 Task: Look for space in Mérida, Mexico from 10th July, 2023 to 15th July, 2023 for 7 adults in price range Rs.10000 to Rs.15000. Place can be entire place or shared room with 4 bedrooms having 7 beds and 4 bathrooms. Property type can be house, flat, guest house. Amenities needed are: wifi, TV, free parkinig on premises, gym, breakfast. Booking option can be shelf check-in. Required host language is English.
Action: Key pressed <Key.shift><Key.shift><Key.shift><Key.shift><Key.shift><Key.shift><Key.shift><Key.shift><Key.shift><Key.shift><Key.shift><Key.shift><Key.shift><Key.shift><Key.shift><Key.shift><Key.shift><Key.shift><Key.shift><Key.shift><Key.shift><Key.shift><Key.shift><Key.shift><Key.shift><Key.shift><Key.shift><Key.shift><Key.shift><Key.shift><Key.shift><Key.shift><Key.shift><Key.shift><Key.shift><Key.shift><Key.shift><Key.shift><Key.shift><Key.shift><Key.shift><Key.shift><Key.shift><Key.shift><Key.shift><Key.shift><Key.shift>M
Screenshot: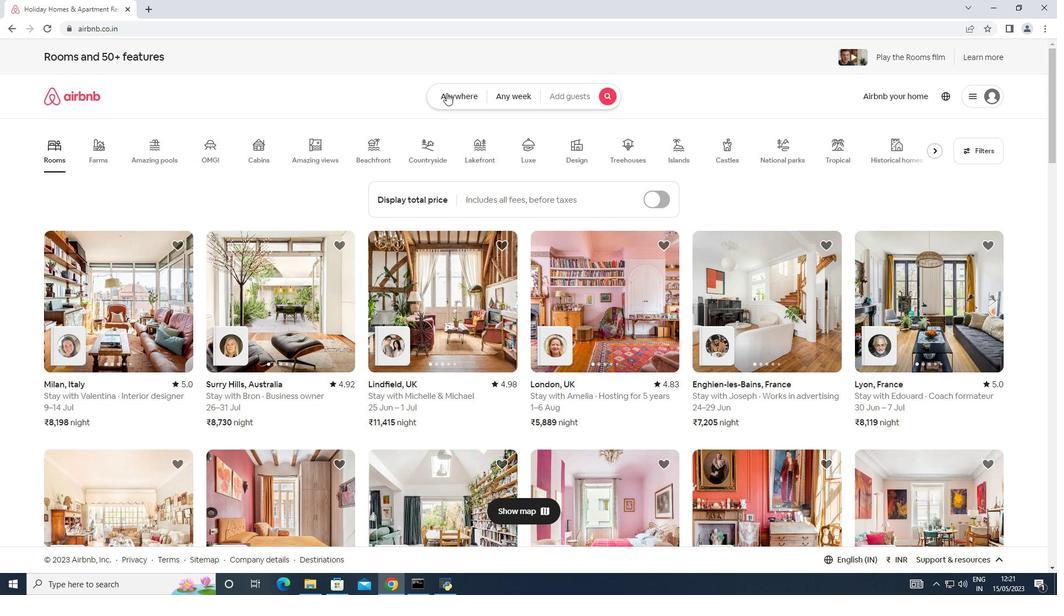 
Action: Mouse moved to (446, 93)
Screenshot: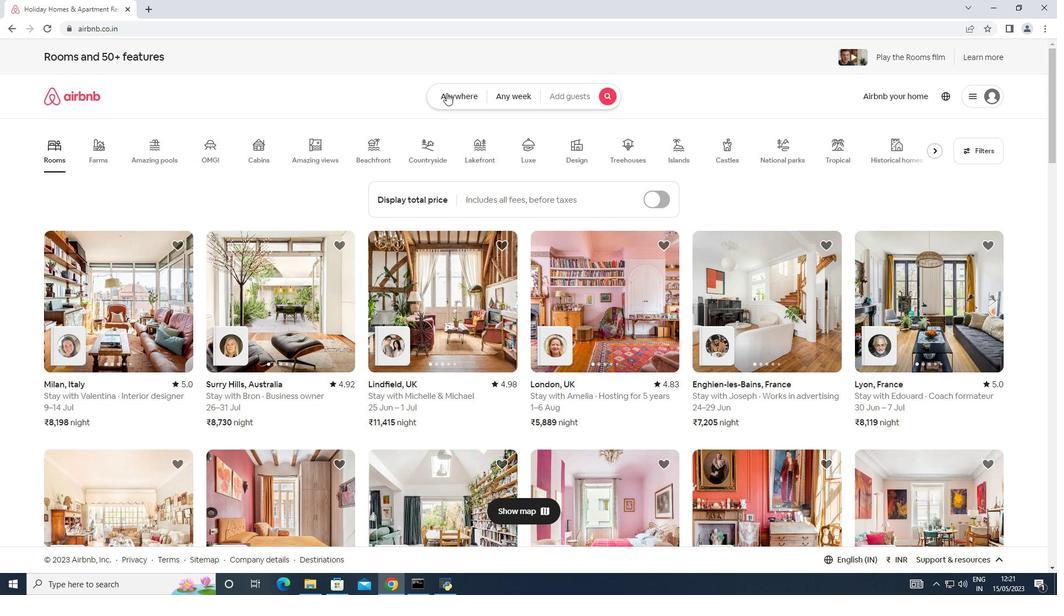
Action: Mouse pressed left at (446, 93)
Screenshot: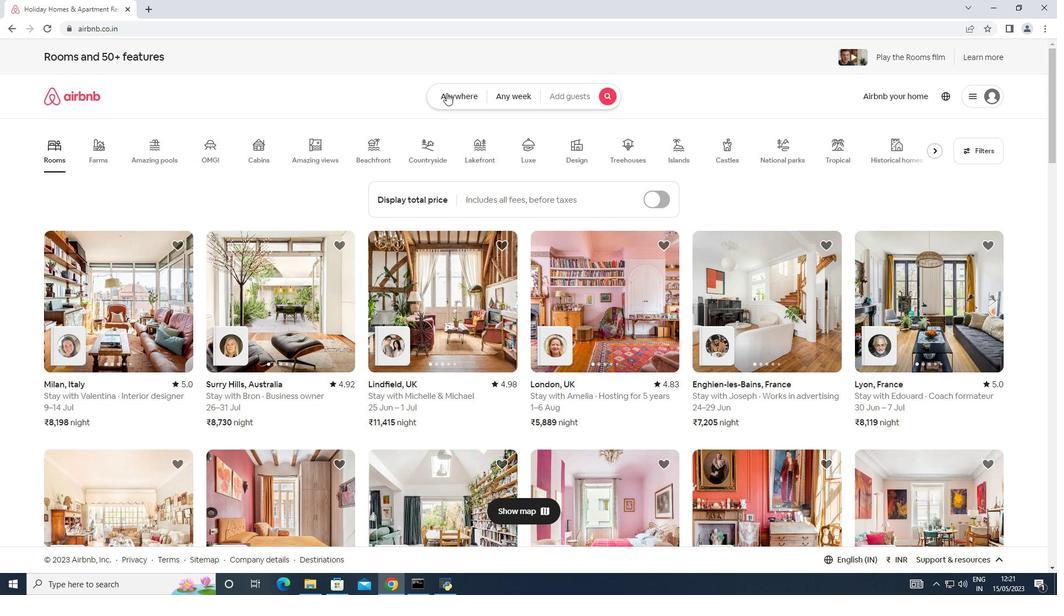 
Action: Mouse moved to (389, 130)
Screenshot: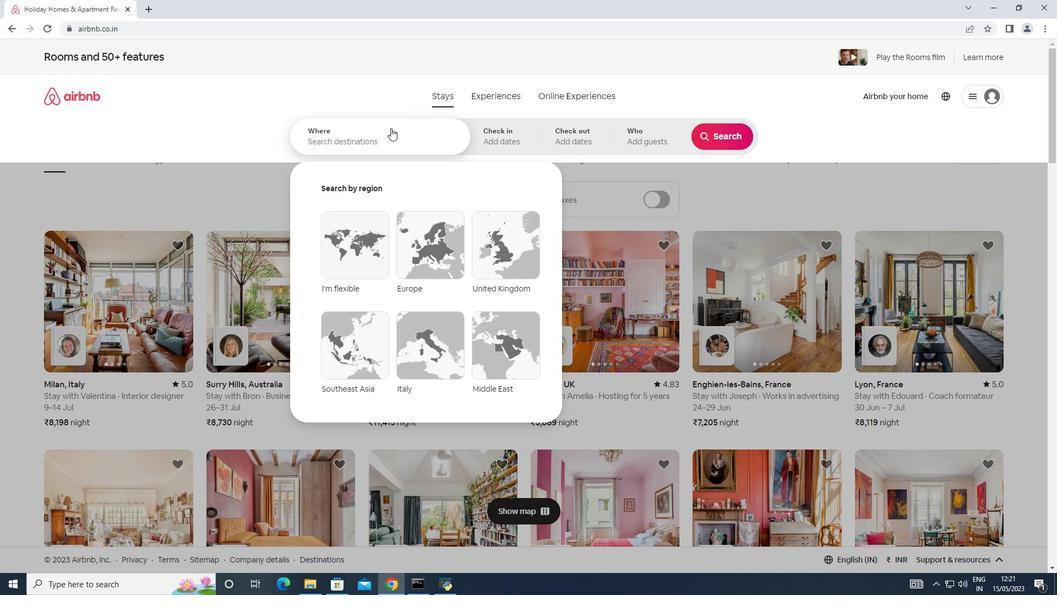 
Action: Mouse pressed left at (389, 130)
Screenshot: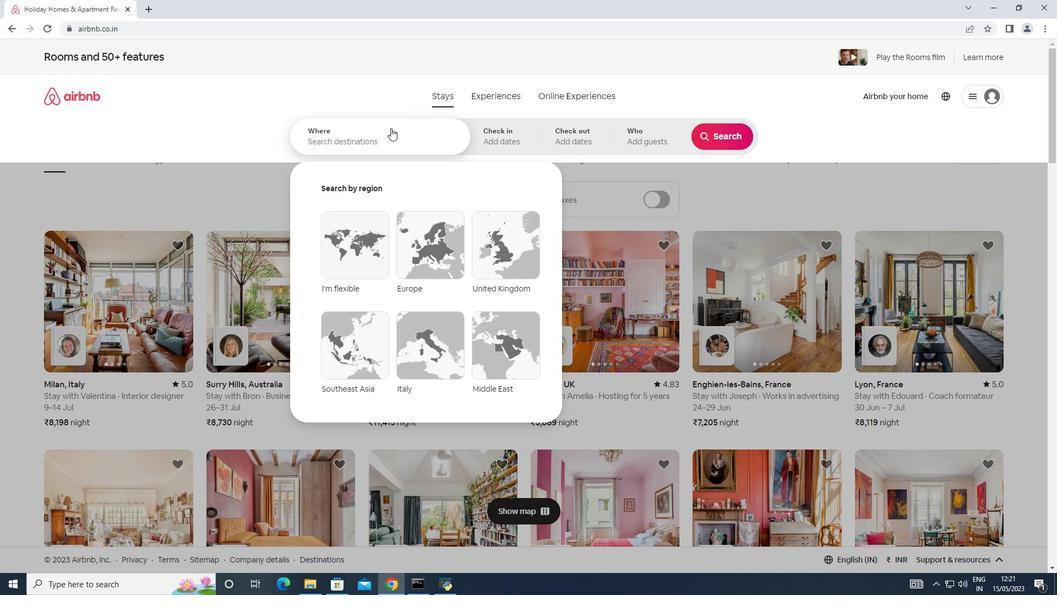 
Action: Key pressed <Key.shift_r>Merida,<Key.shift_r><Key.shift_r><Key.shift_r><Key.shift_r><Key.shift_r><Key.shift_r><Key.shift_r><Key.shift_r><Key.shift_r><Key.shift_r><Key.shift_r><Key.shift_r>Mexico
Screenshot: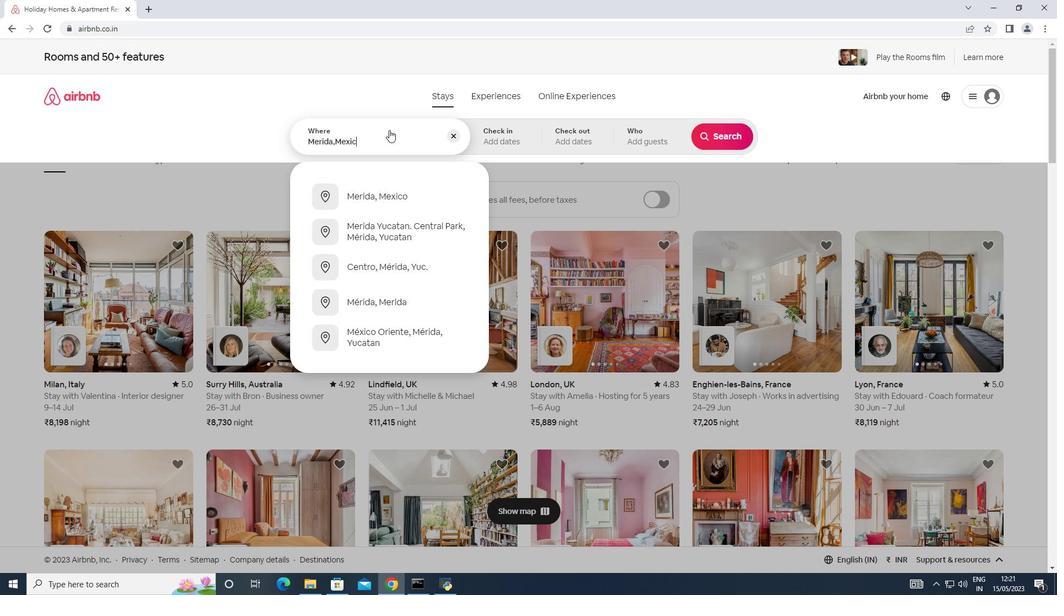 
Action: Mouse moved to (496, 140)
Screenshot: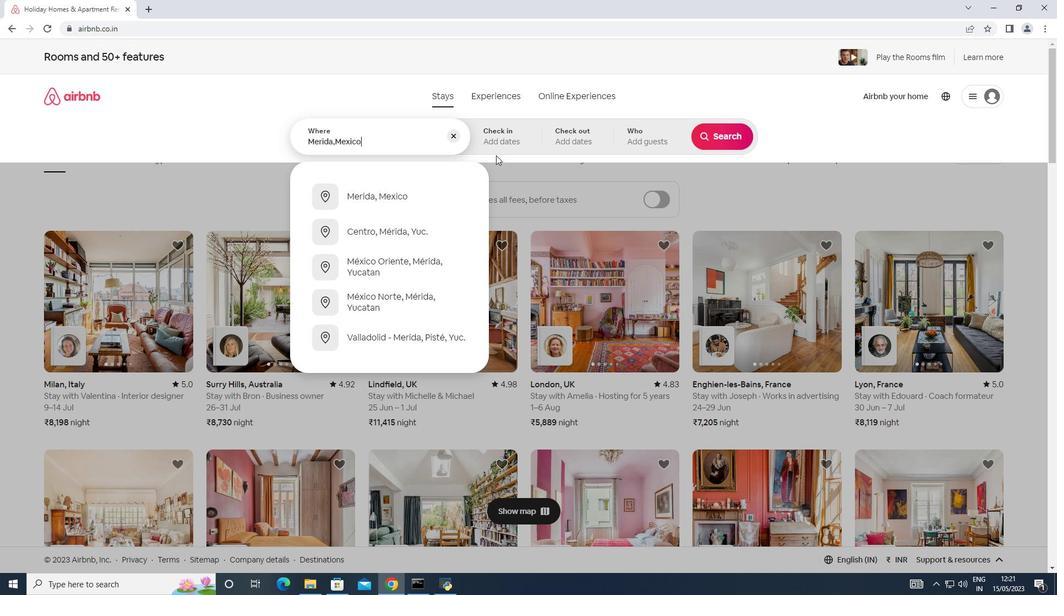 
Action: Mouse pressed left at (496, 140)
Screenshot: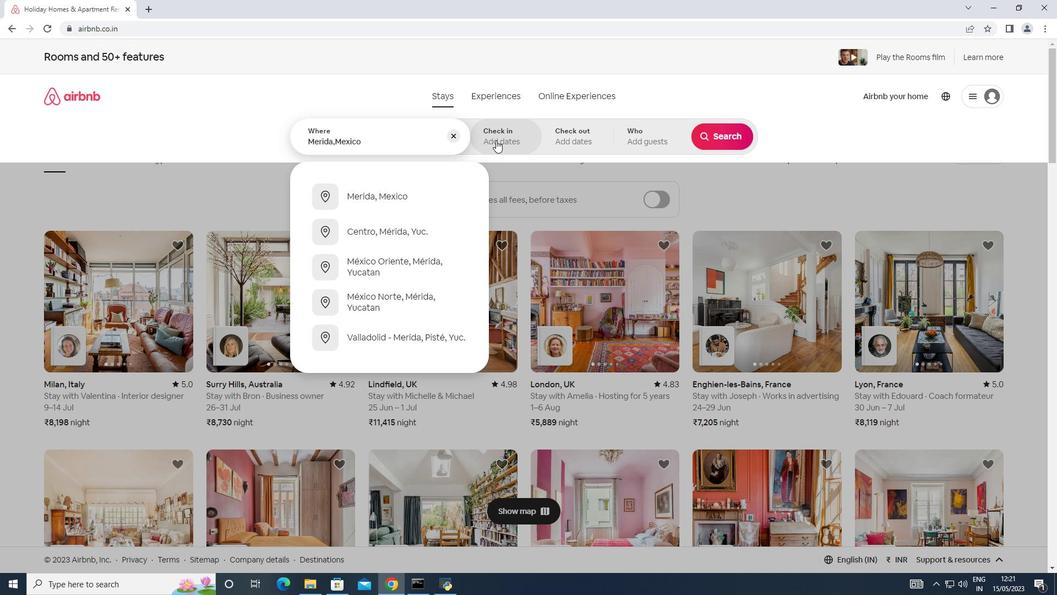 
Action: Mouse moved to (716, 229)
Screenshot: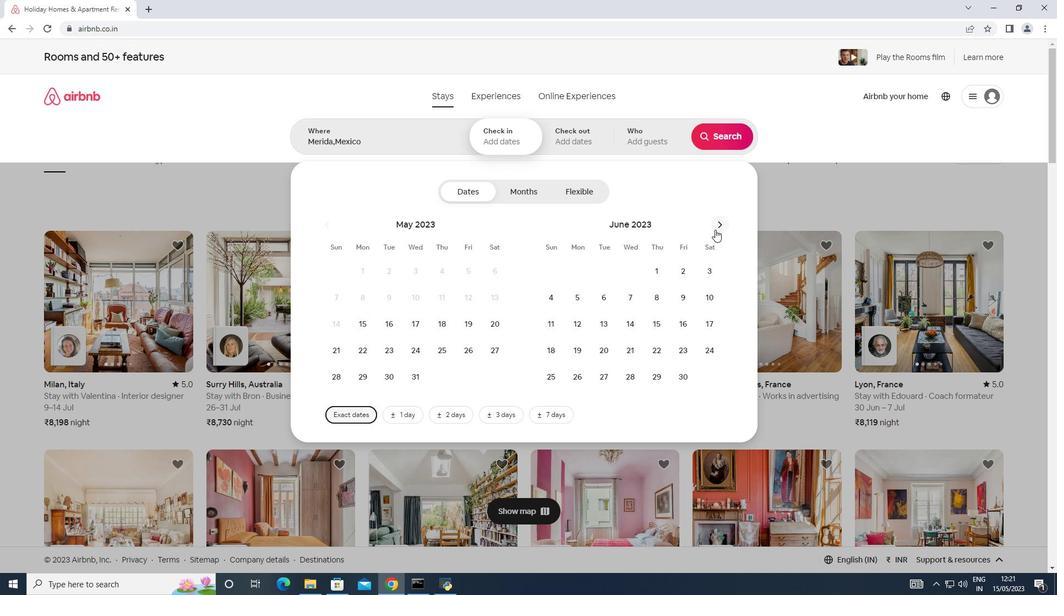 
Action: Mouse pressed left at (716, 229)
Screenshot: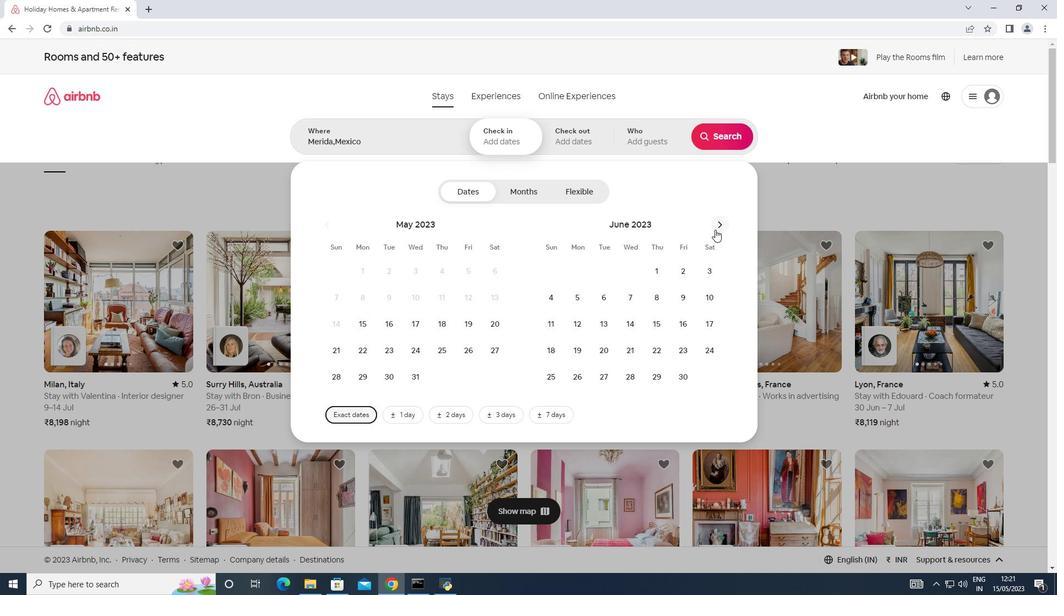 
Action: Mouse moved to (577, 318)
Screenshot: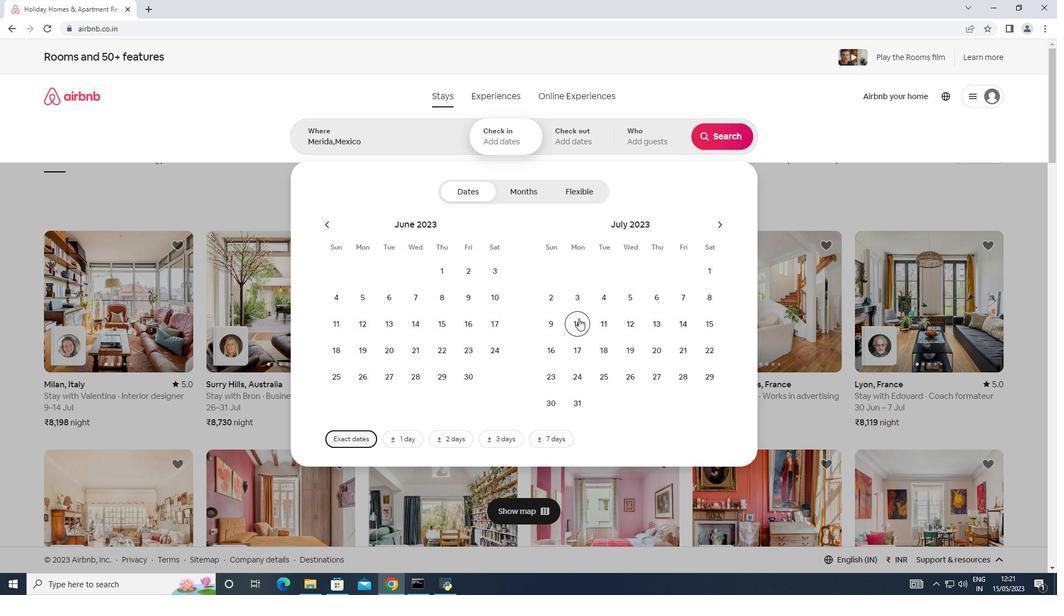 
Action: Mouse pressed left at (577, 318)
Screenshot: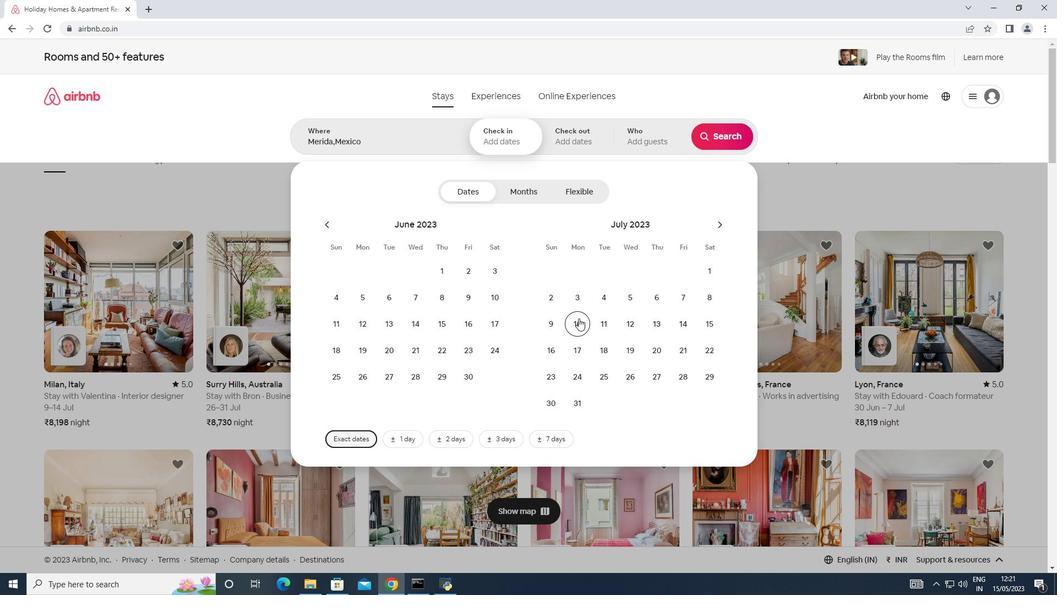 
Action: Mouse moved to (716, 318)
Screenshot: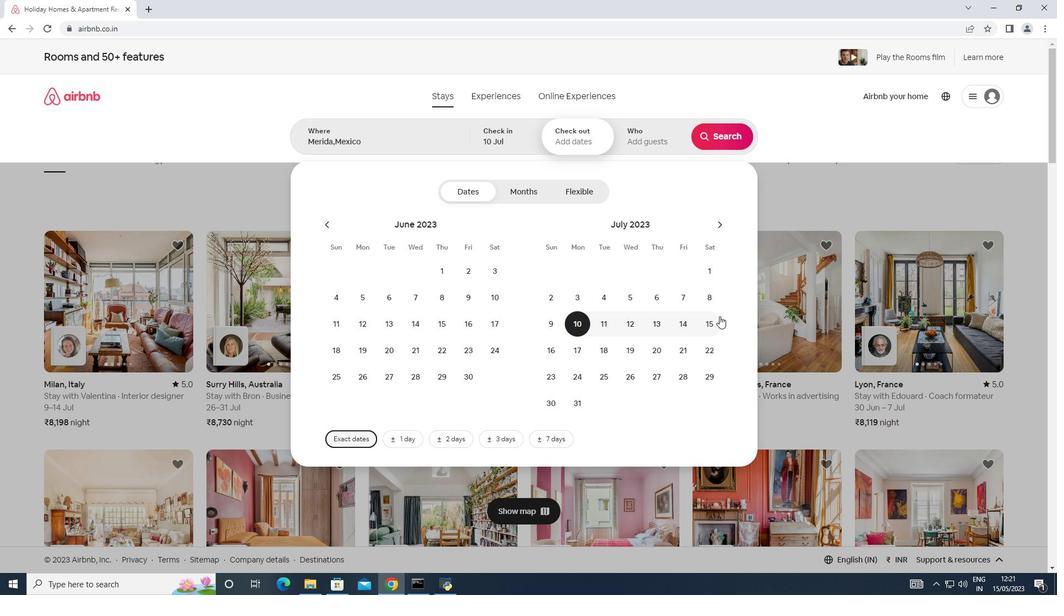 
Action: Mouse pressed left at (716, 318)
Screenshot: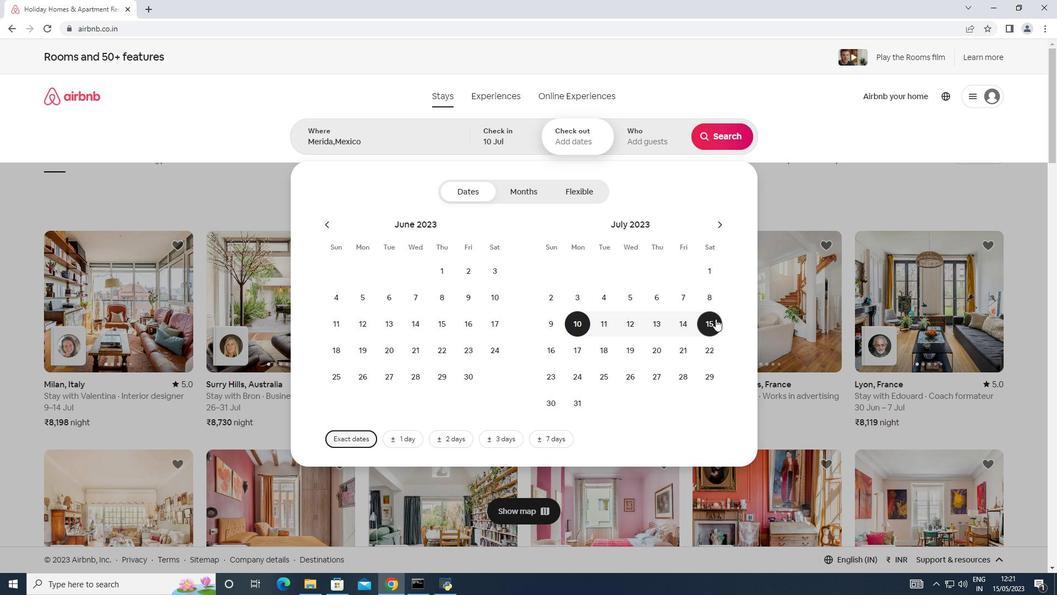 
Action: Mouse moved to (651, 133)
Screenshot: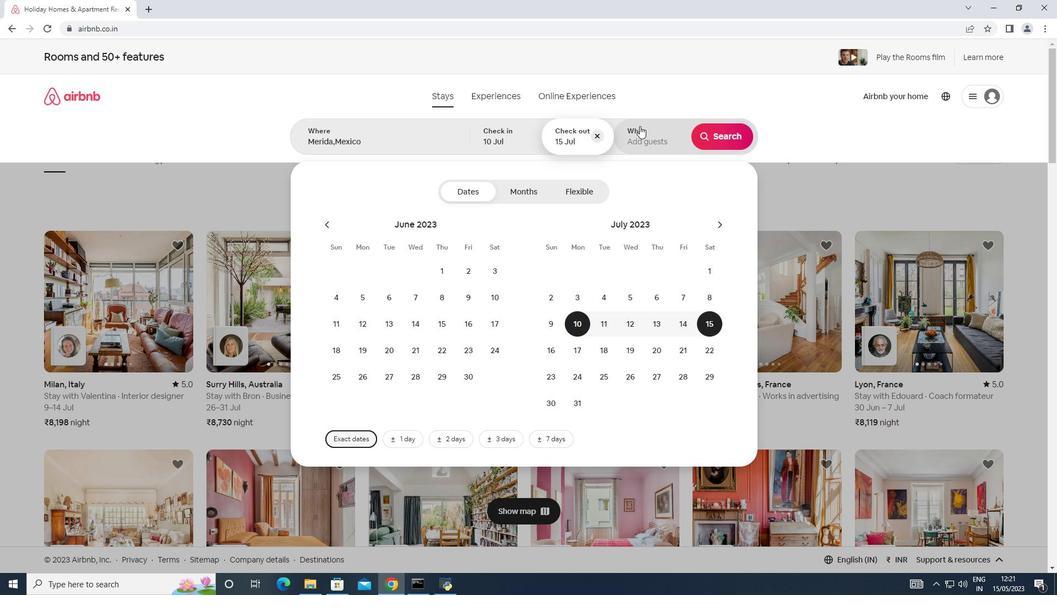 
Action: Mouse pressed left at (651, 133)
Screenshot: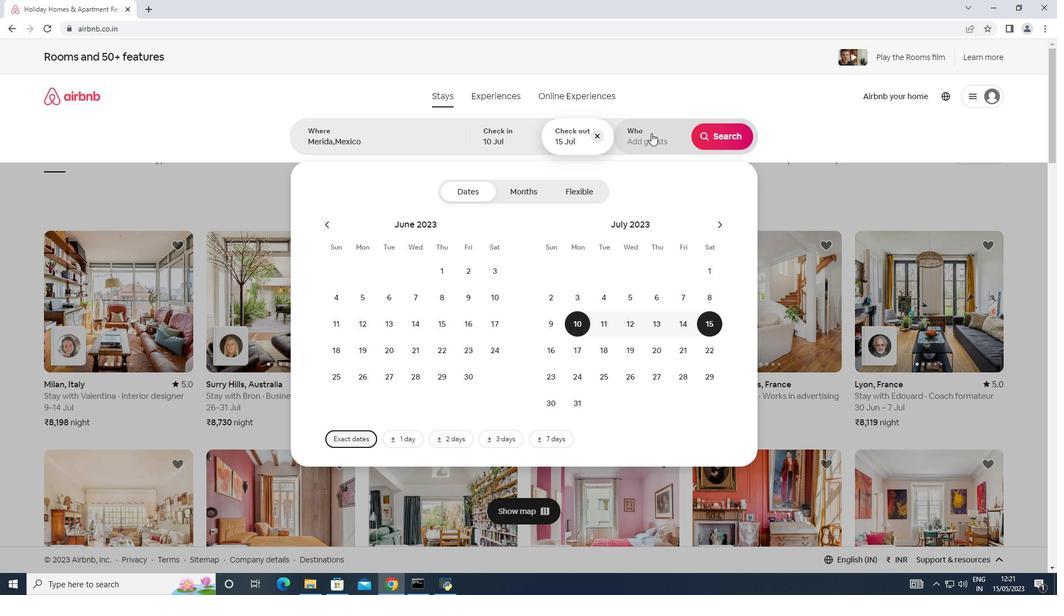 
Action: Mouse moved to (726, 188)
Screenshot: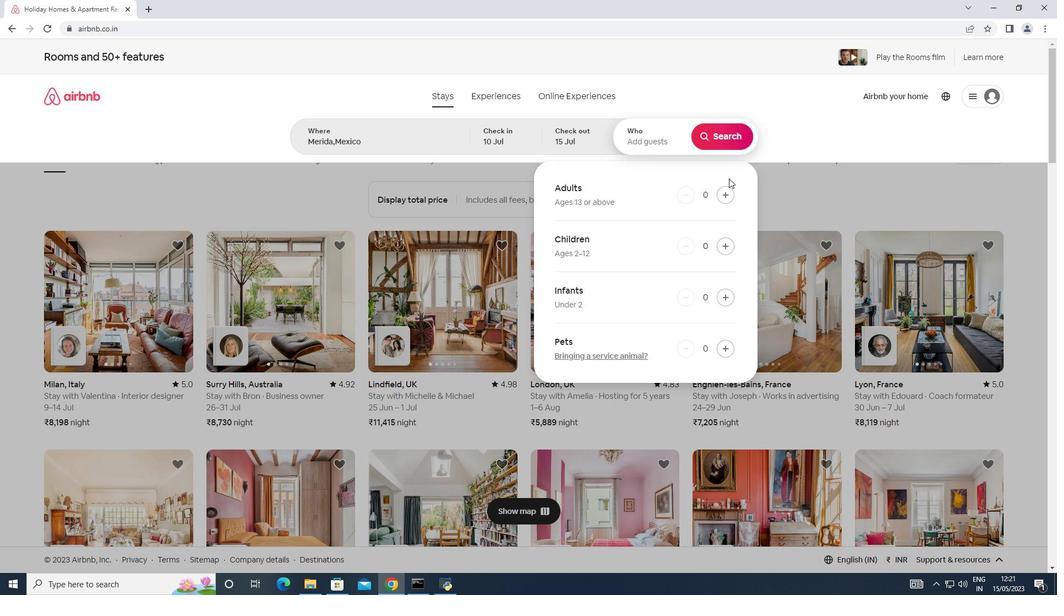 
Action: Mouse pressed left at (726, 188)
Screenshot: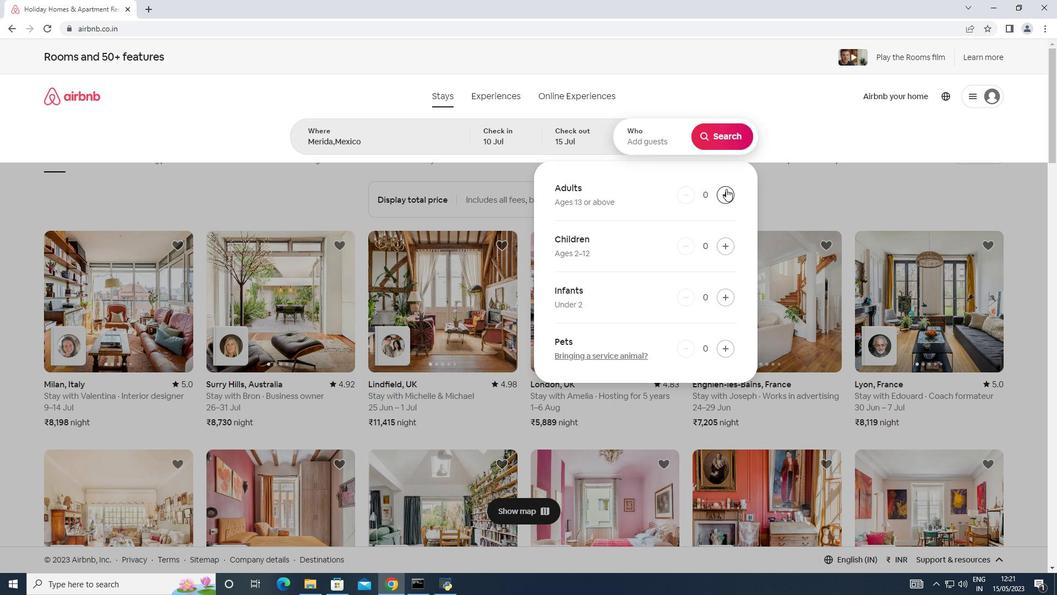 
Action: Mouse pressed left at (726, 188)
Screenshot: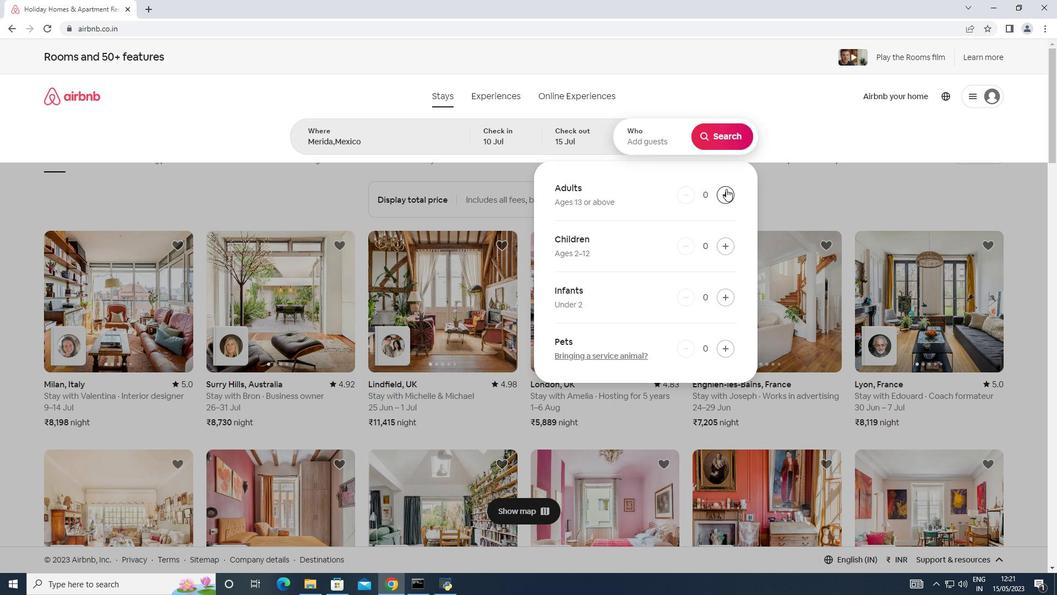 
Action: Mouse pressed left at (726, 188)
Screenshot: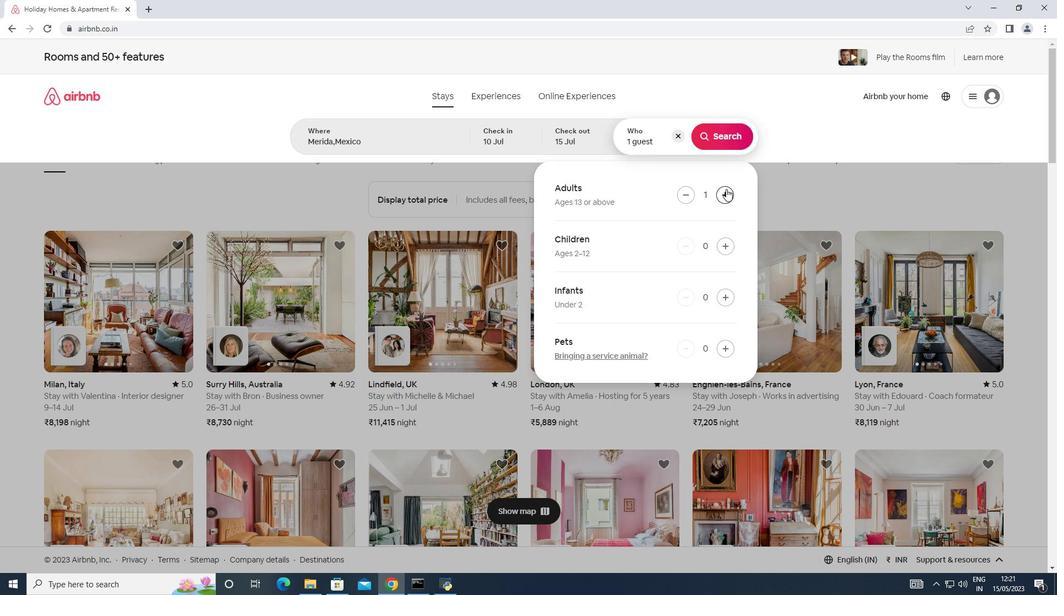 
Action: Mouse pressed left at (726, 188)
Screenshot: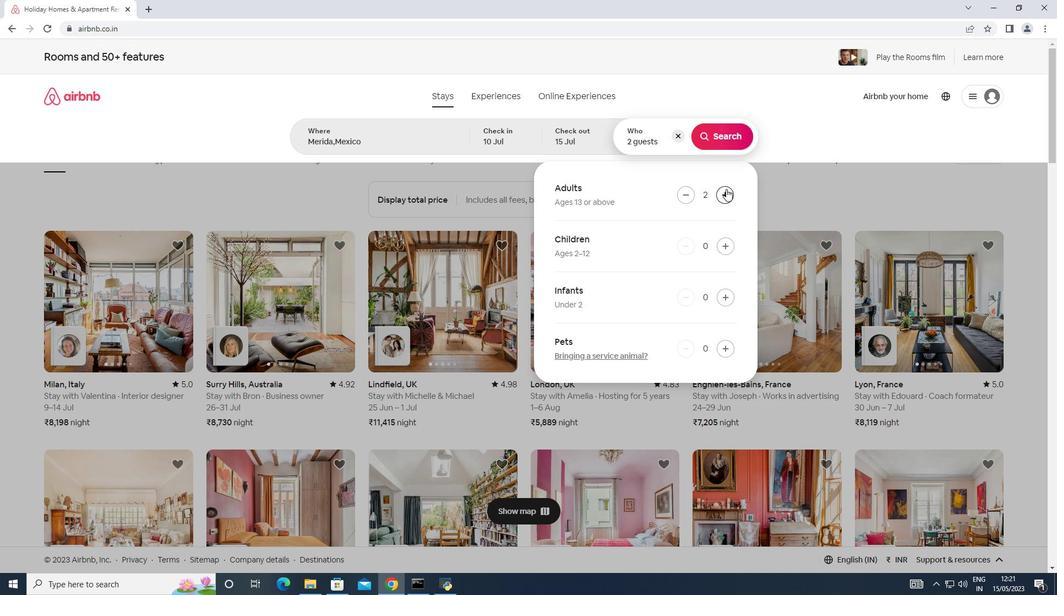 
Action: Mouse pressed left at (726, 188)
Screenshot: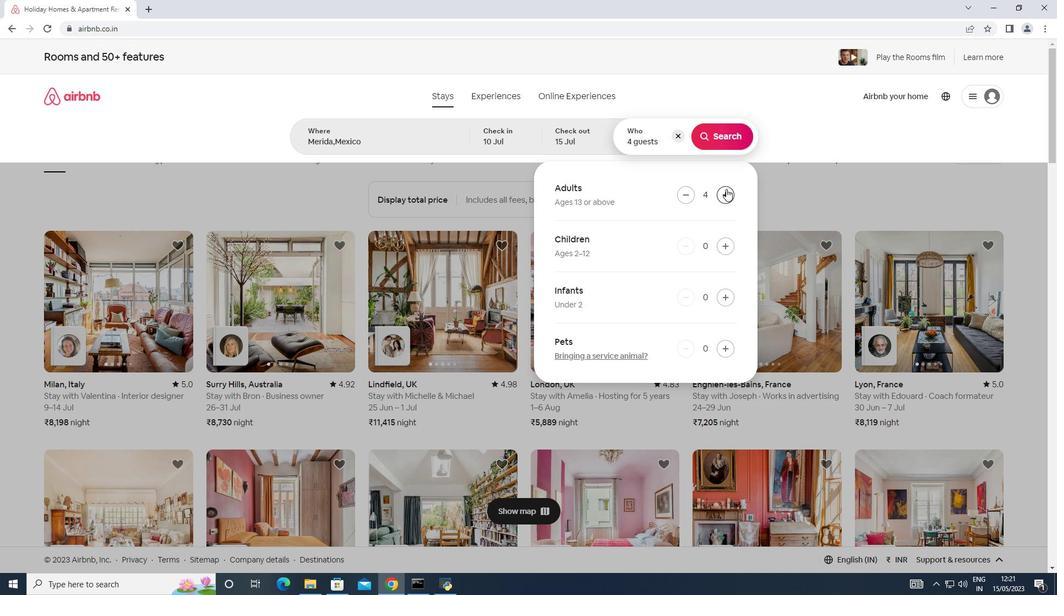 
Action: Mouse moved to (726, 188)
Screenshot: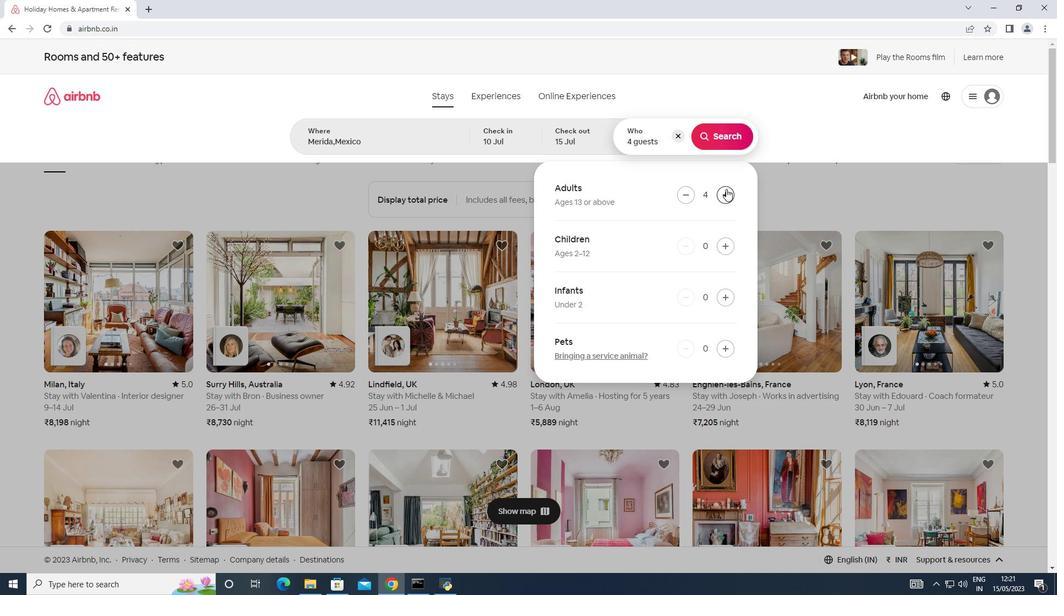 
Action: Mouse pressed left at (726, 188)
Screenshot: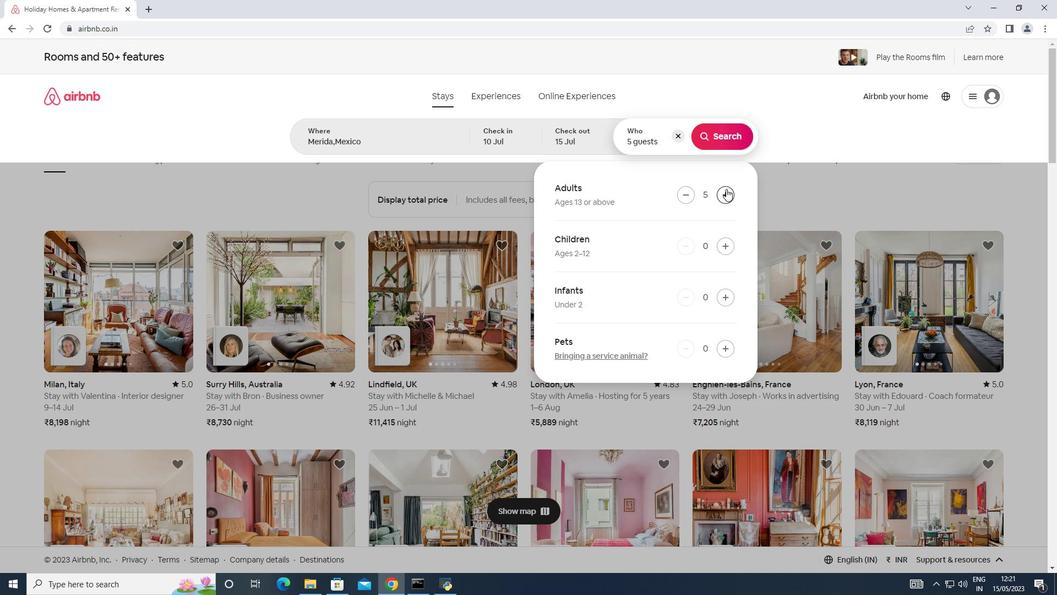 
Action: Mouse pressed left at (726, 188)
Screenshot: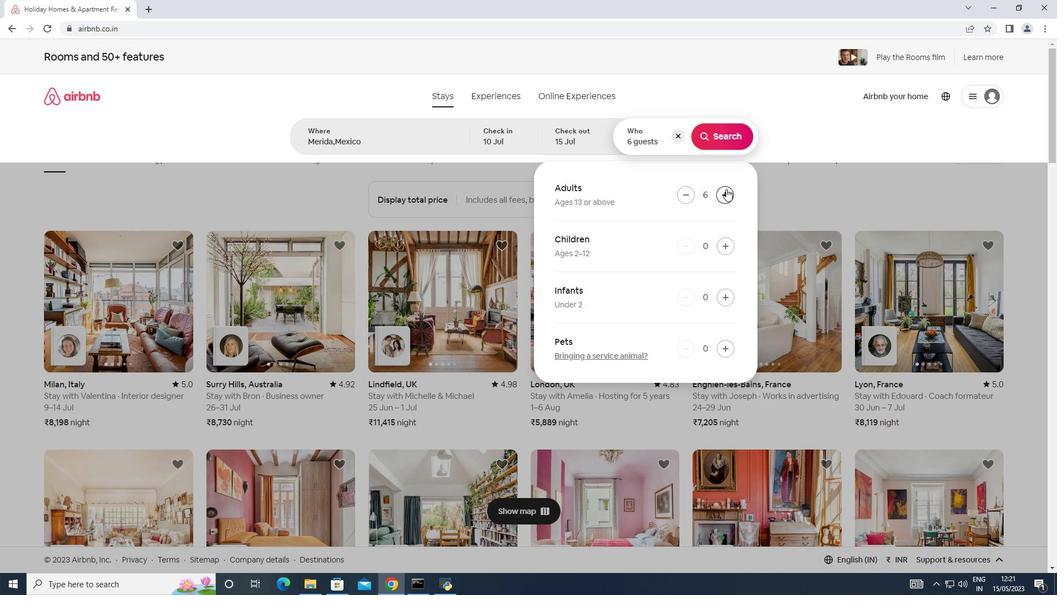 
Action: Mouse moved to (731, 134)
Screenshot: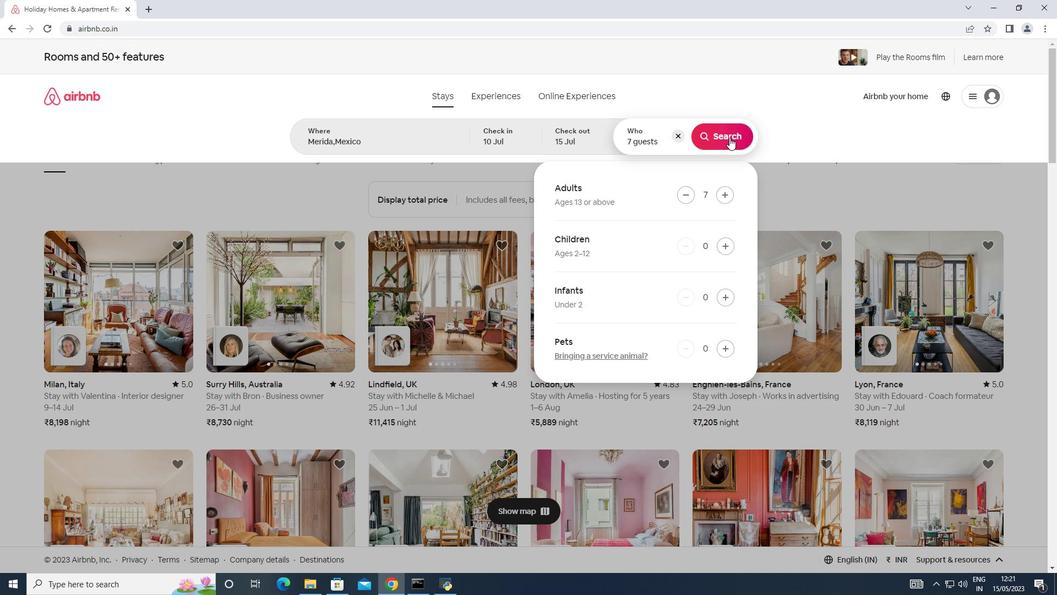 
Action: Mouse pressed left at (731, 134)
Screenshot: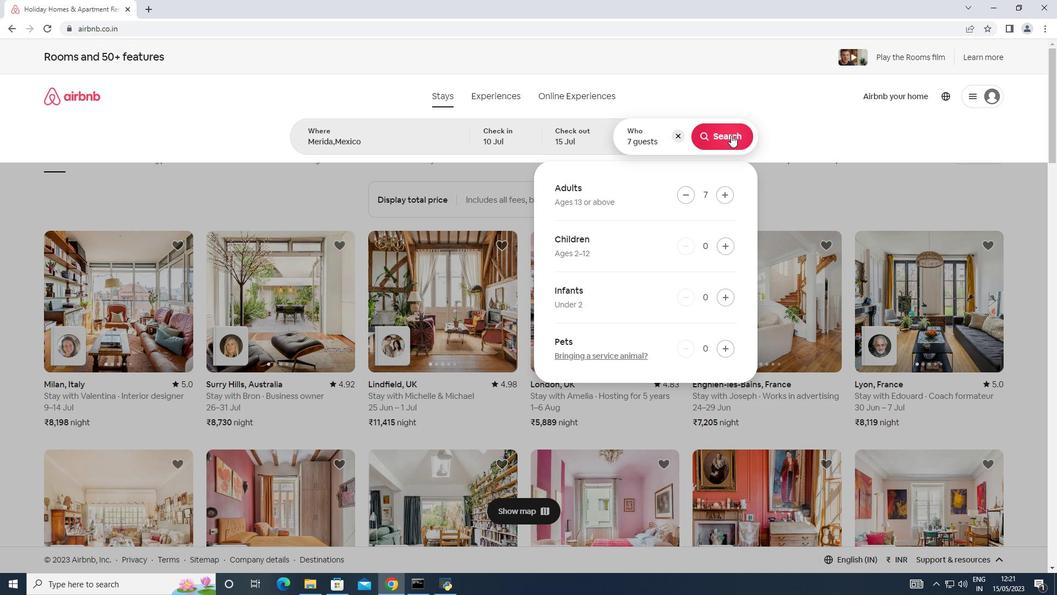 
Action: Mouse moved to (1002, 107)
Screenshot: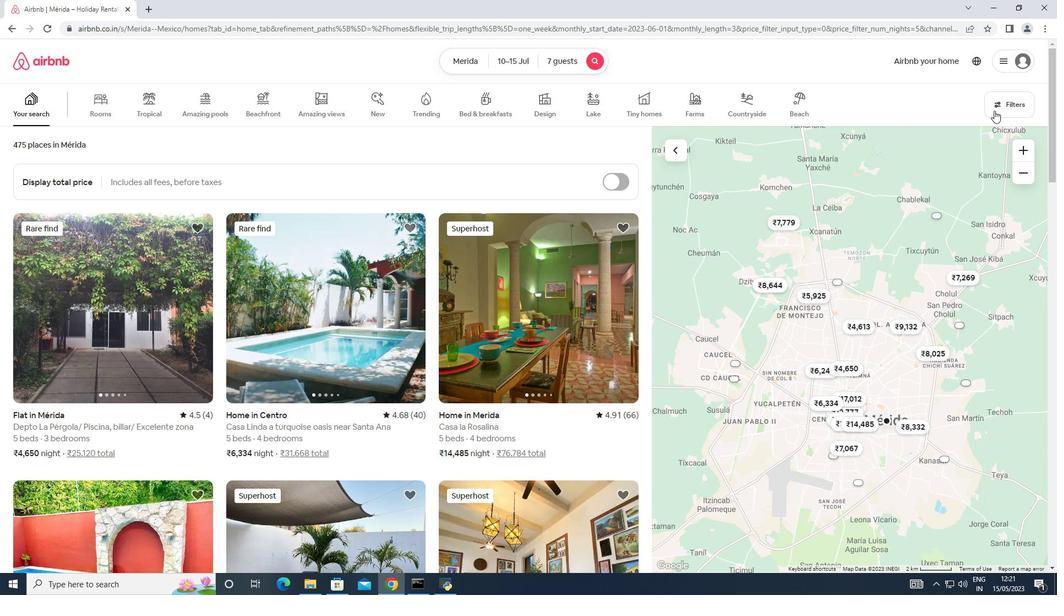 
Action: Mouse pressed left at (1002, 107)
Screenshot: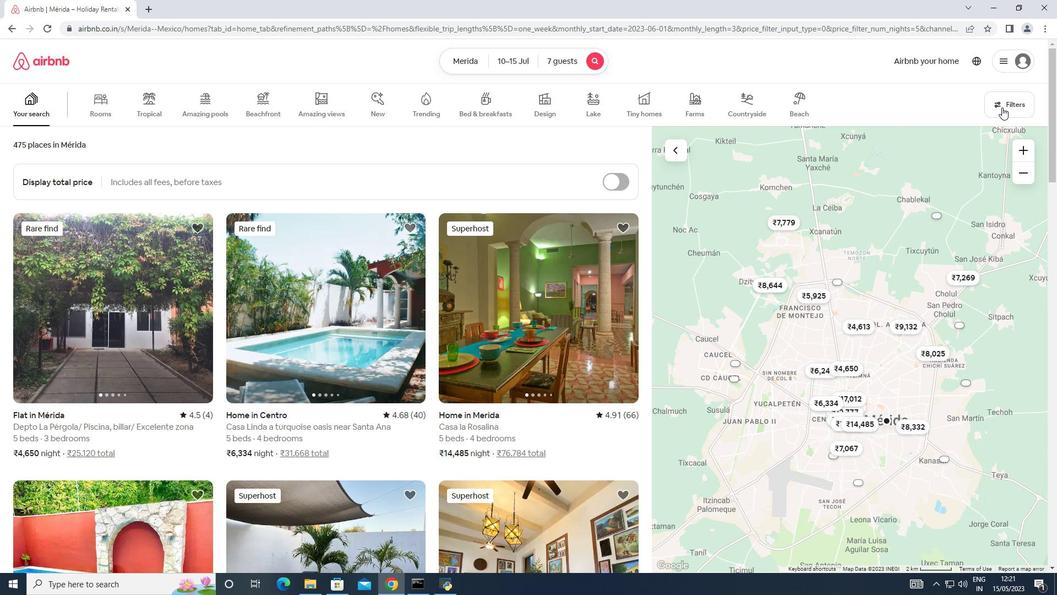 
Action: Mouse moved to (380, 377)
Screenshot: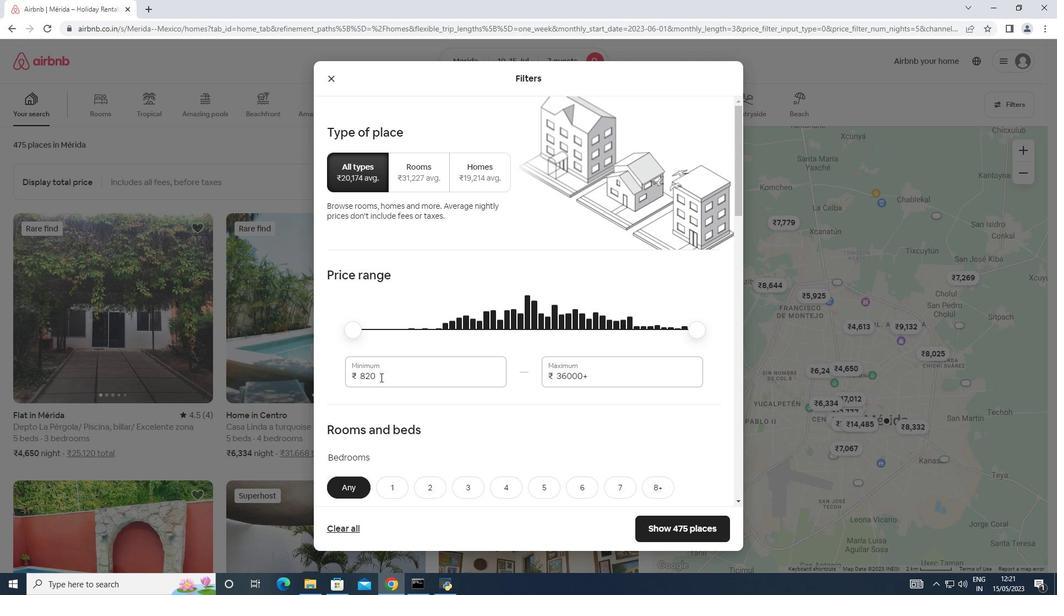 
Action: Mouse pressed left at (380, 377)
Screenshot: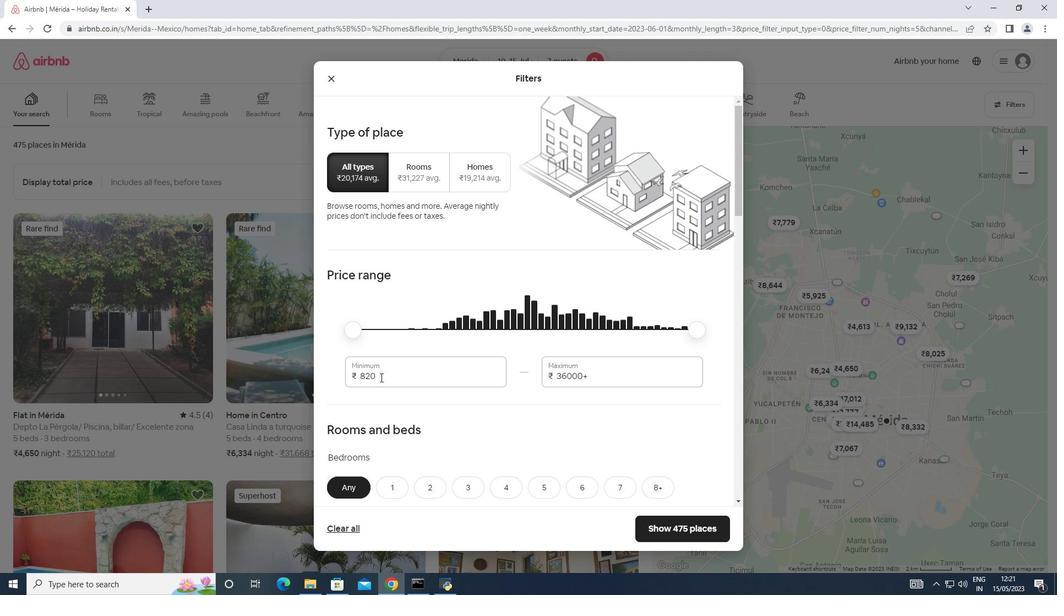 
Action: Mouse moved to (352, 372)
Screenshot: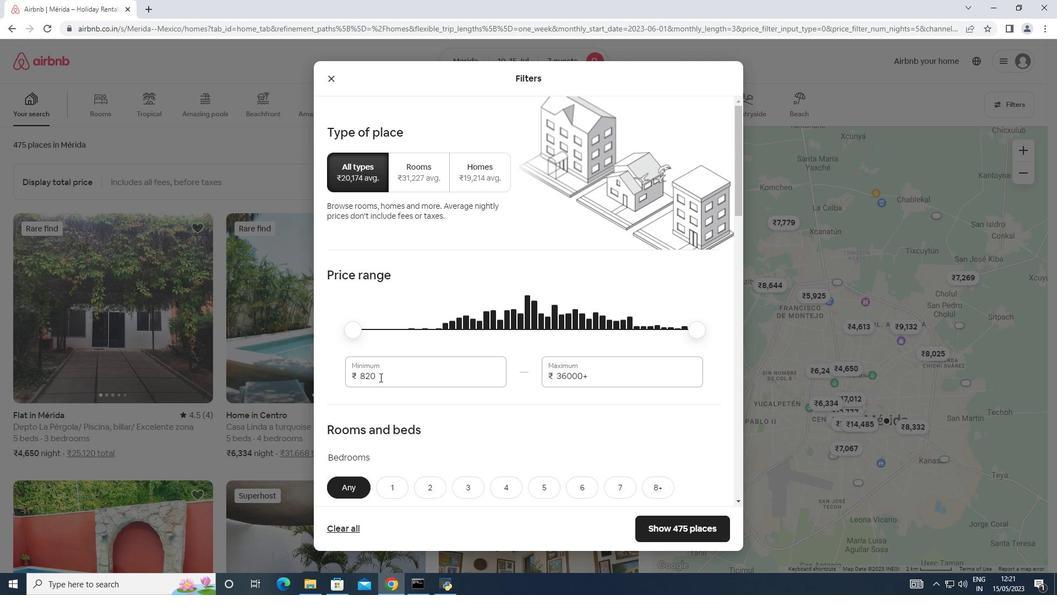 
Action: Key pressed 10000<Key.tab>15000
Screenshot: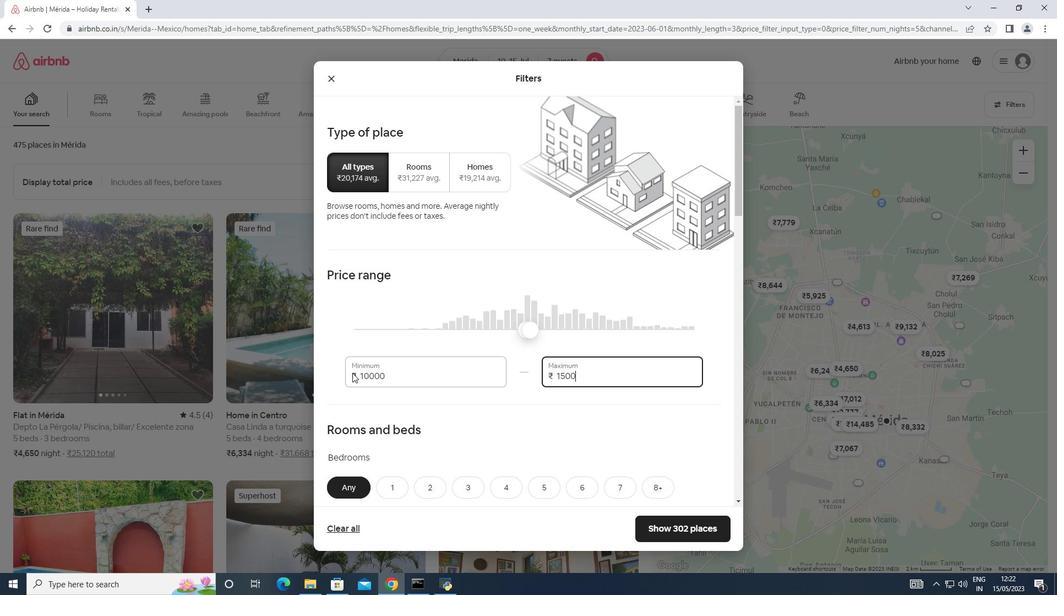 
Action: Mouse scrolled (352, 372) with delta (0, 0)
Screenshot: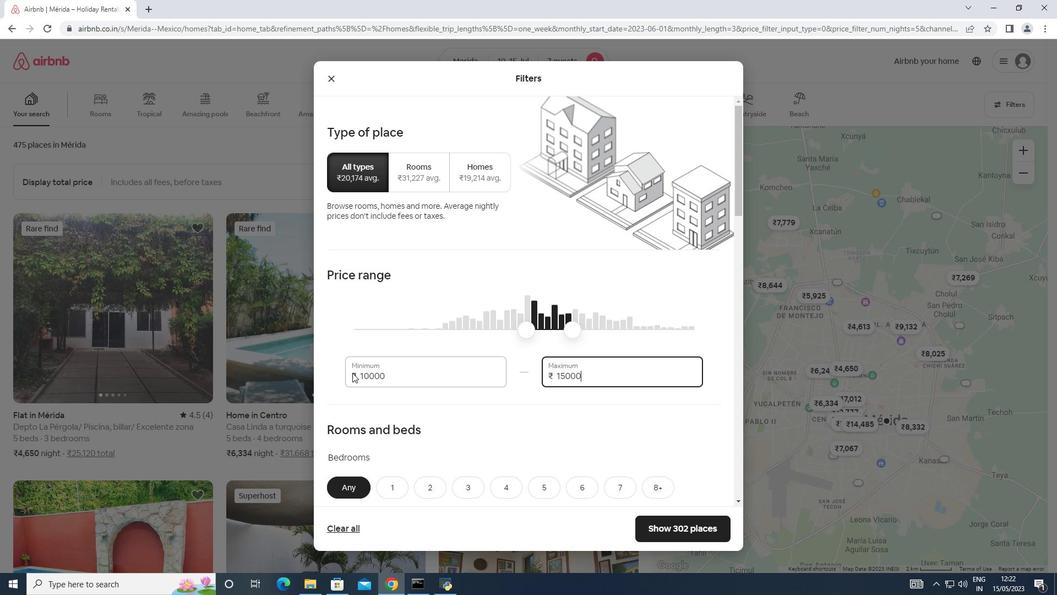 
Action: Mouse scrolled (352, 372) with delta (0, 0)
Screenshot: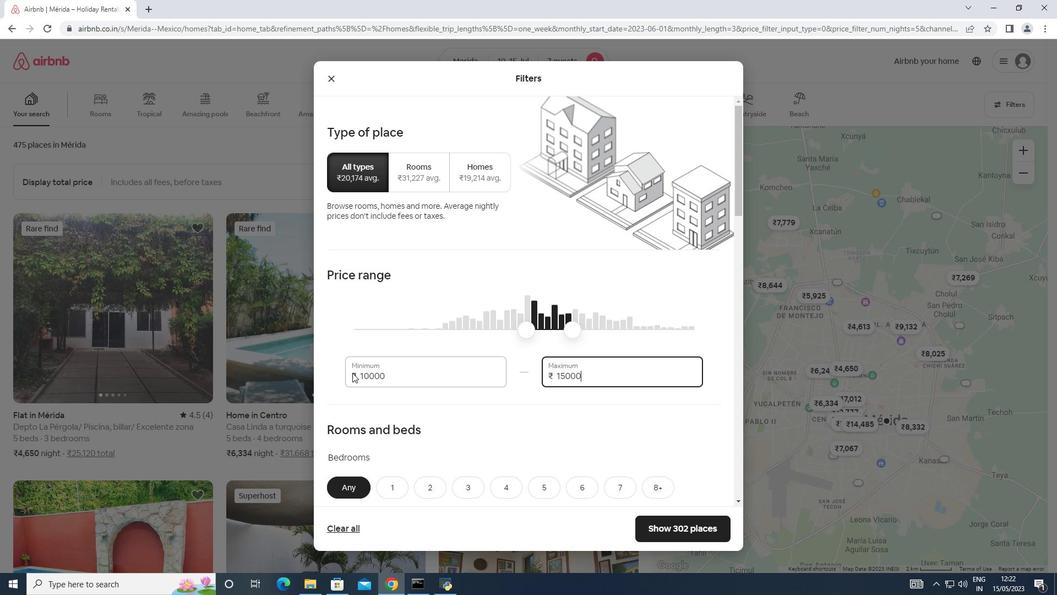 
Action: Mouse moved to (510, 382)
Screenshot: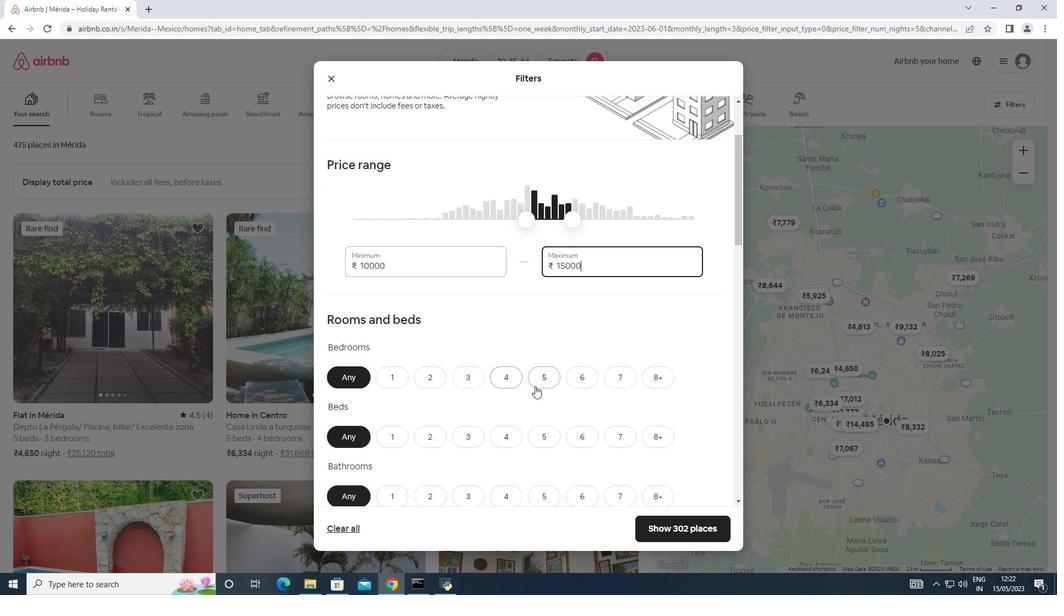 
Action: Mouse pressed left at (510, 382)
Screenshot: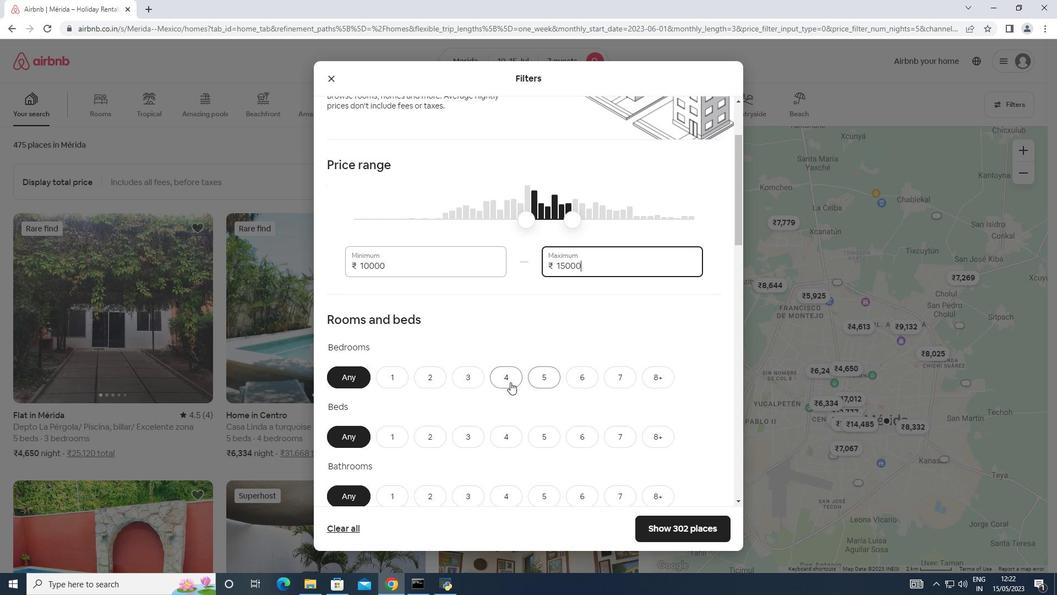 
Action: Mouse moved to (624, 434)
Screenshot: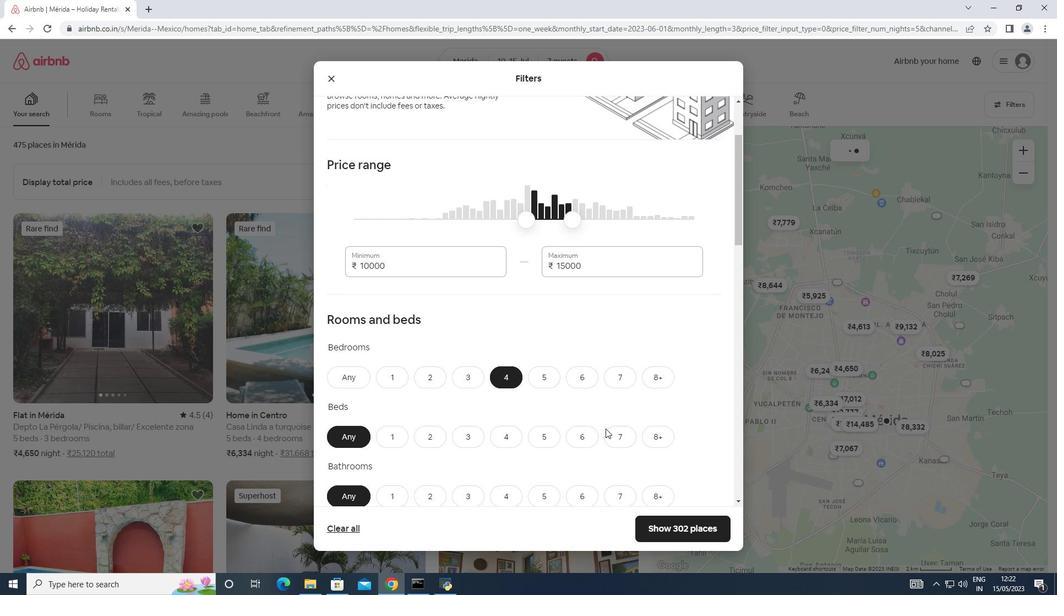
Action: Mouse pressed left at (624, 434)
Screenshot: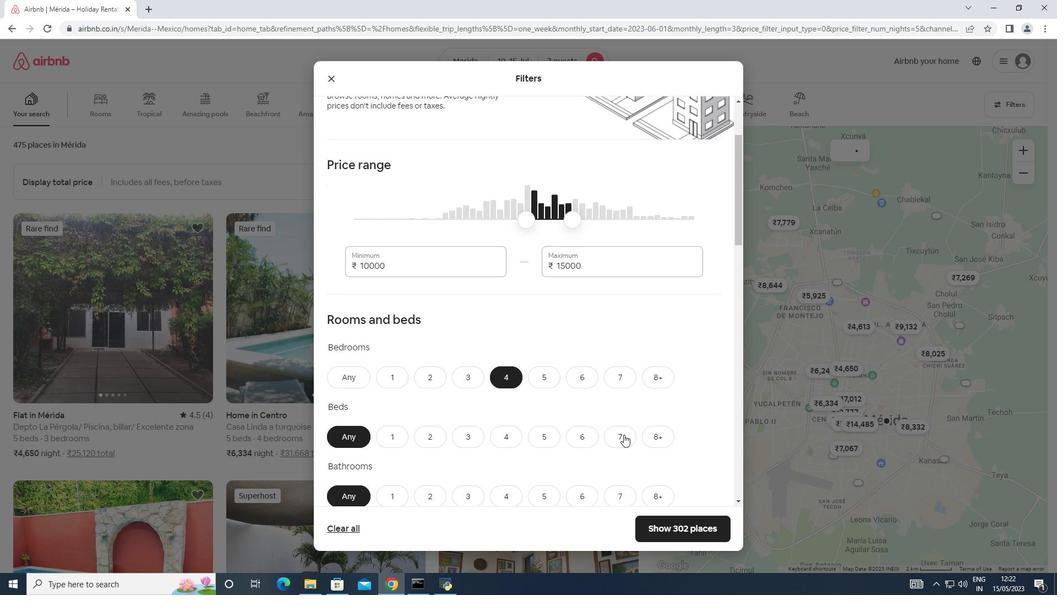 
Action: Mouse moved to (499, 495)
Screenshot: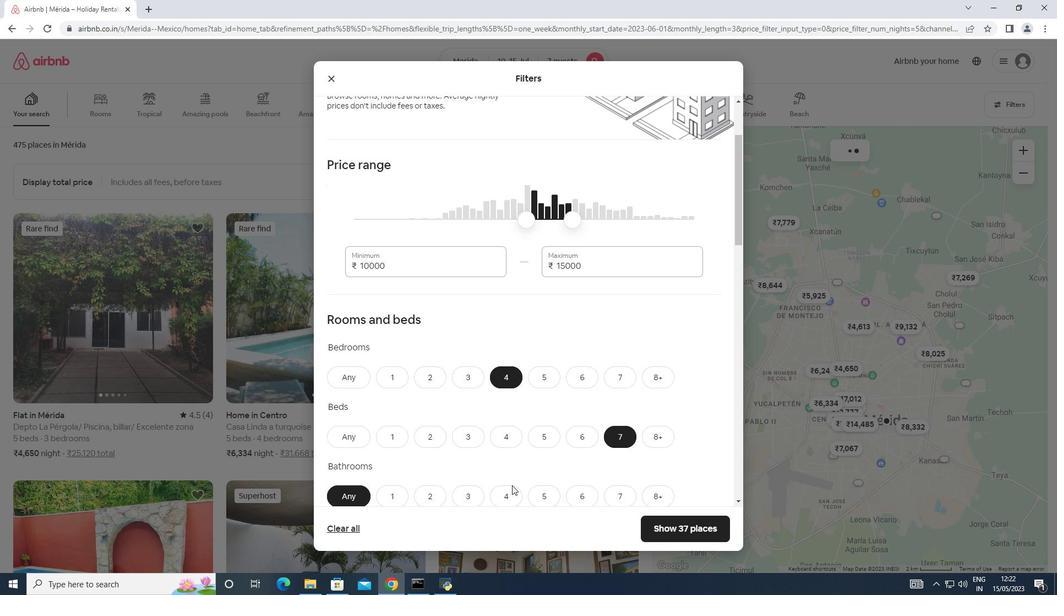 
Action: Mouse pressed left at (499, 495)
Screenshot: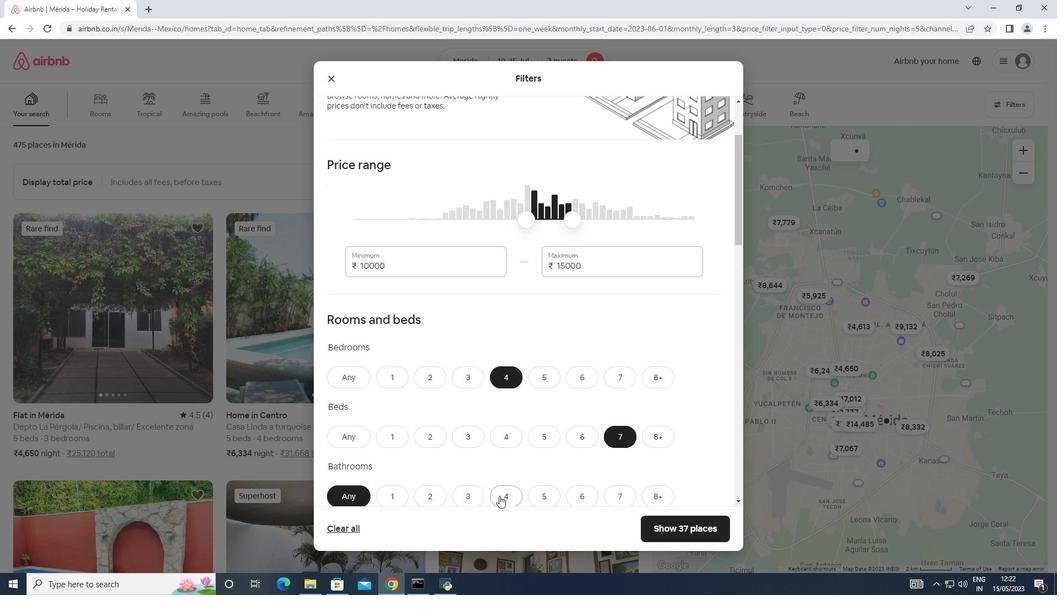 
Action: Mouse moved to (495, 441)
Screenshot: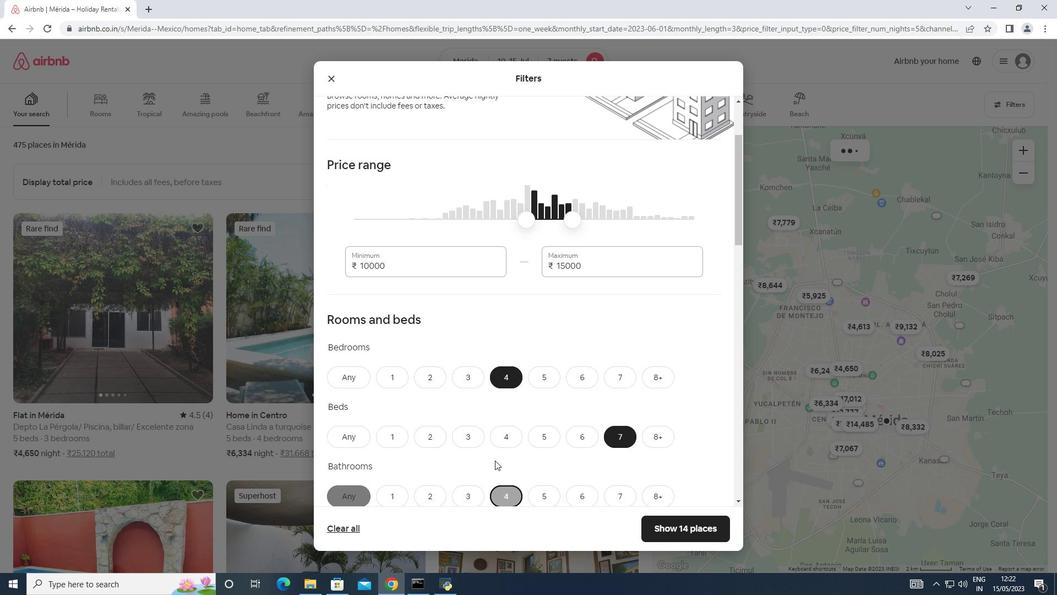
Action: Mouse scrolled (495, 440) with delta (0, 0)
Screenshot: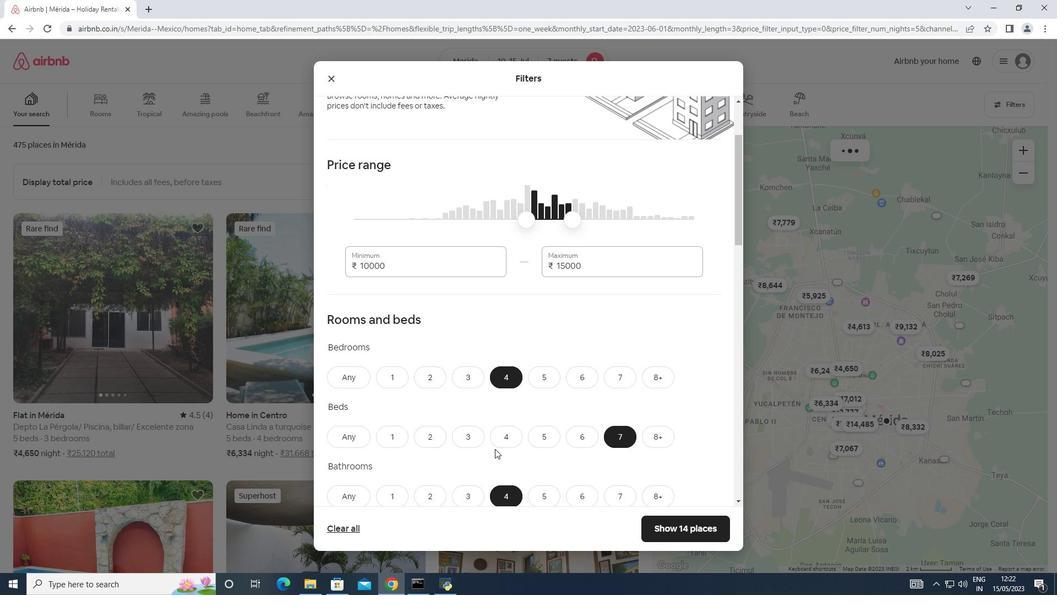 
Action: Mouse scrolled (495, 440) with delta (0, 0)
Screenshot: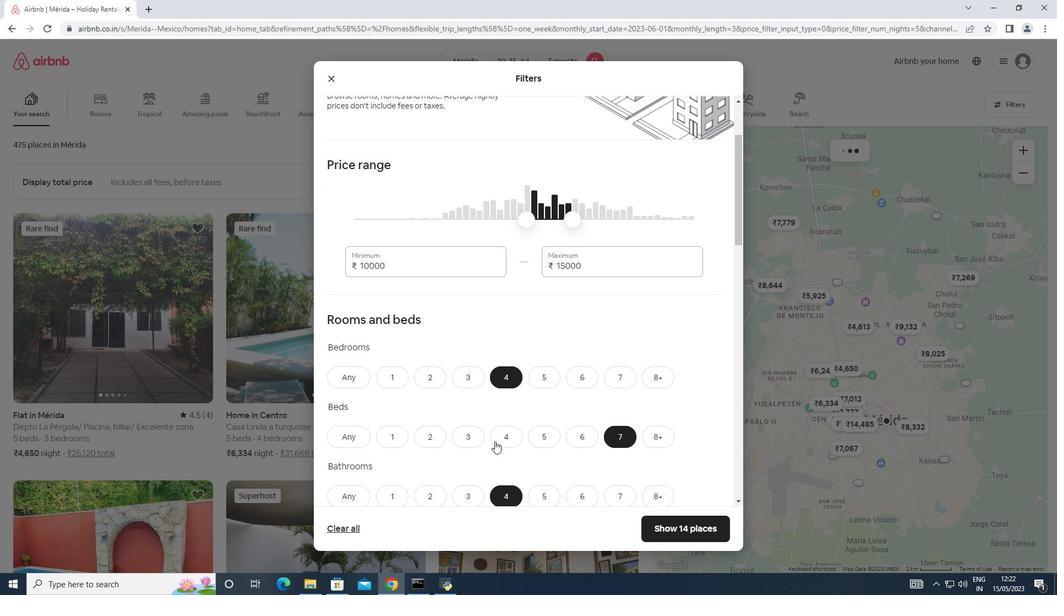 
Action: Mouse moved to (499, 438)
Screenshot: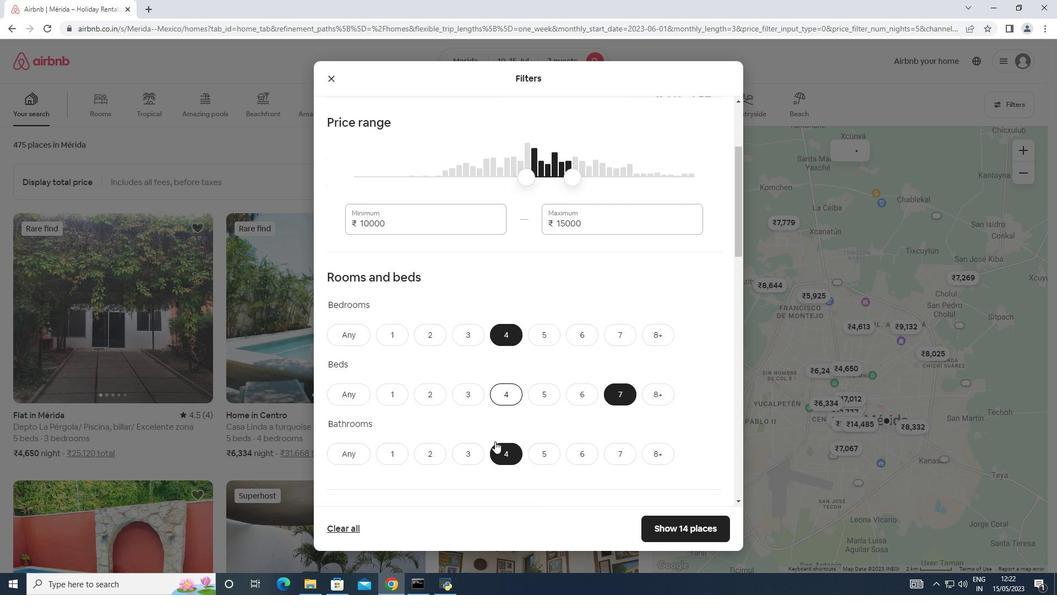 
Action: Mouse scrolled (499, 438) with delta (0, 0)
Screenshot: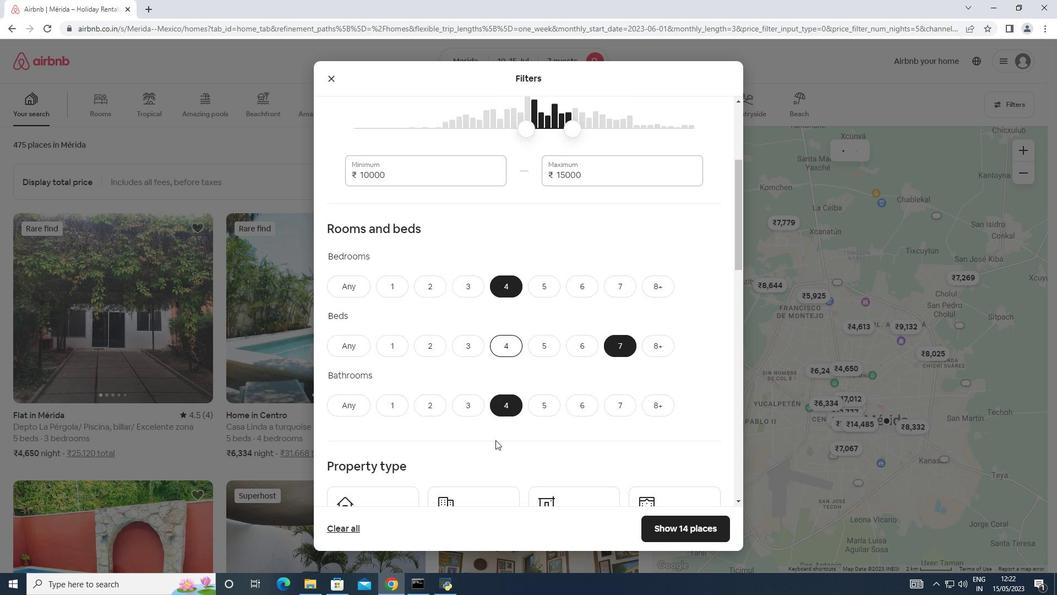 
Action: Mouse scrolled (499, 438) with delta (0, 0)
Screenshot: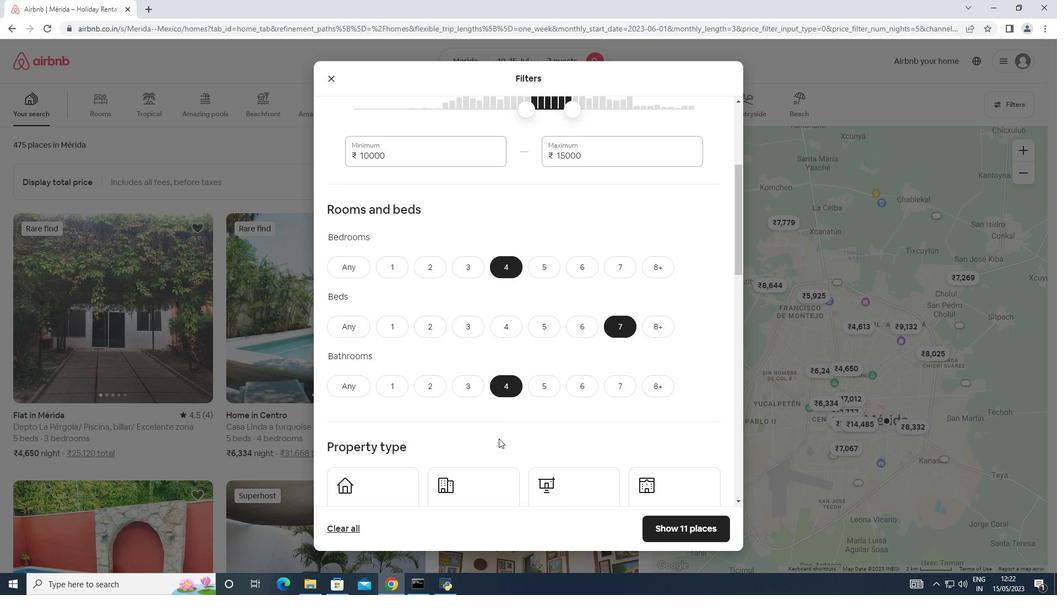
Action: Mouse scrolled (499, 438) with delta (0, 0)
Screenshot: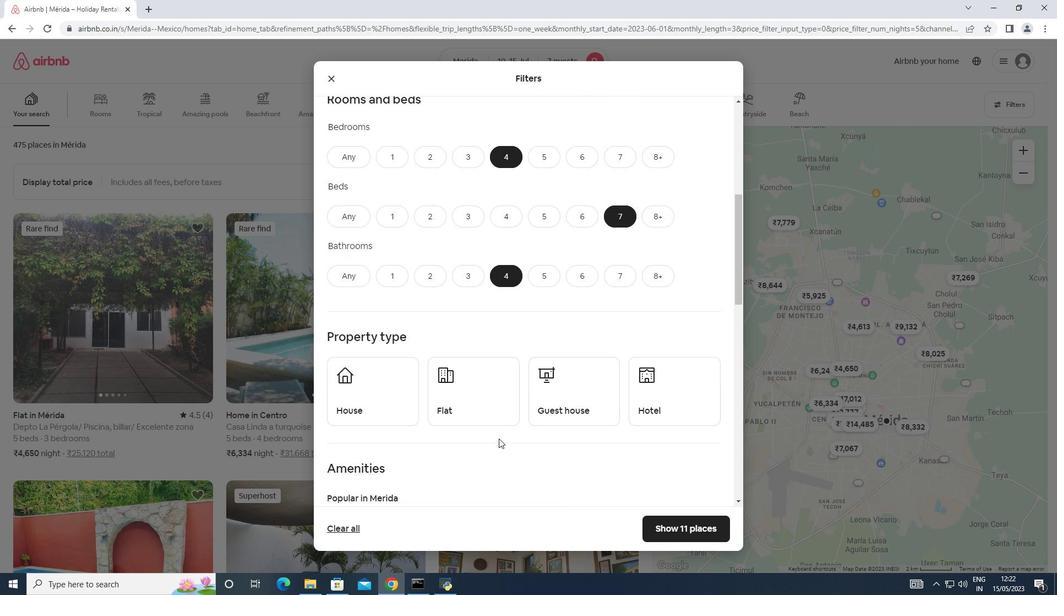
Action: Mouse moved to (504, 436)
Screenshot: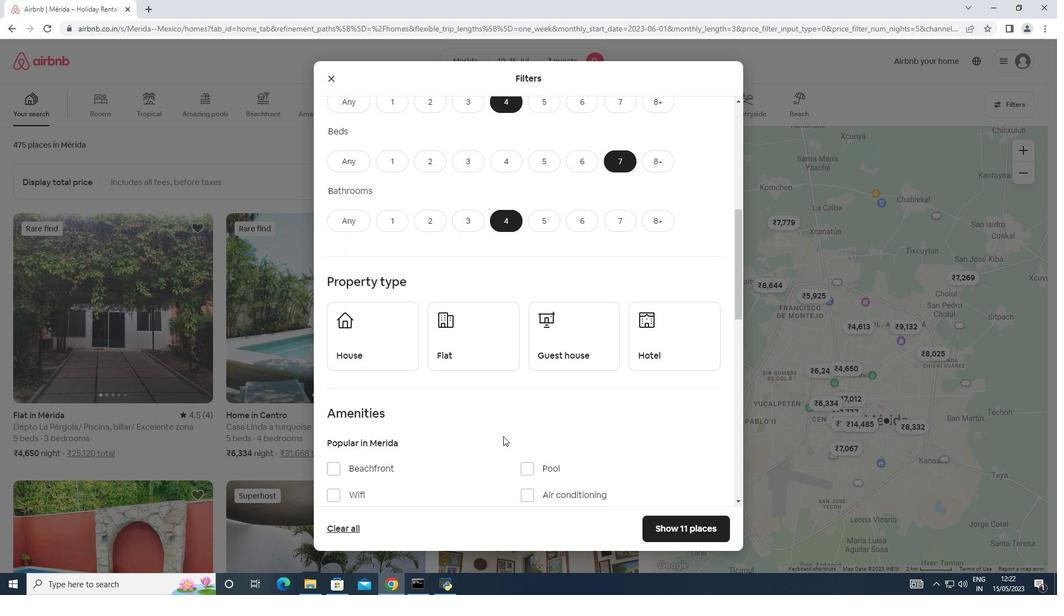 
Action: Mouse scrolled (504, 435) with delta (0, 0)
Screenshot: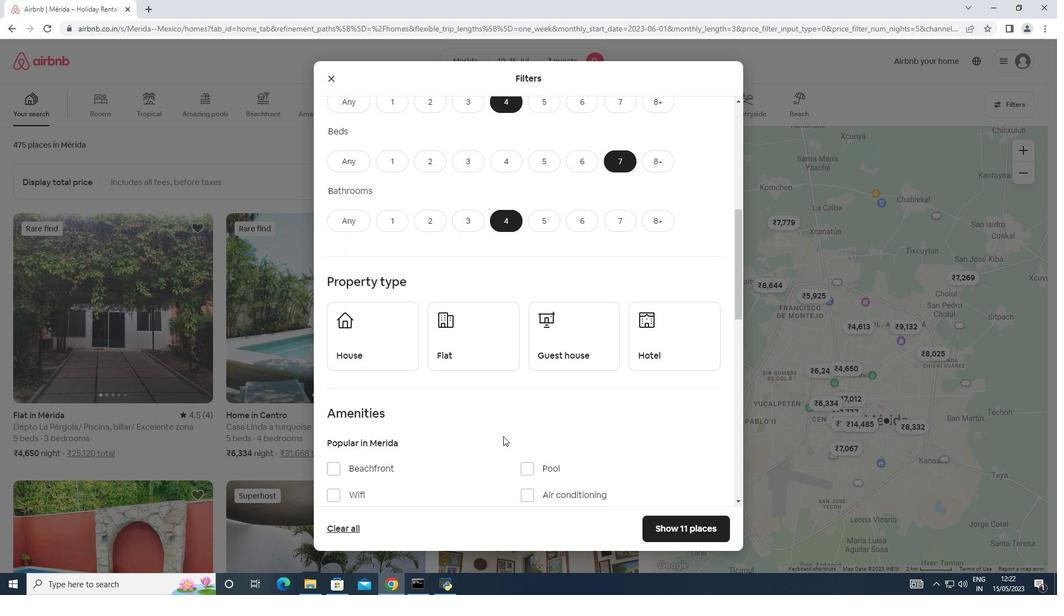 
Action: Mouse moved to (361, 277)
Screenshot: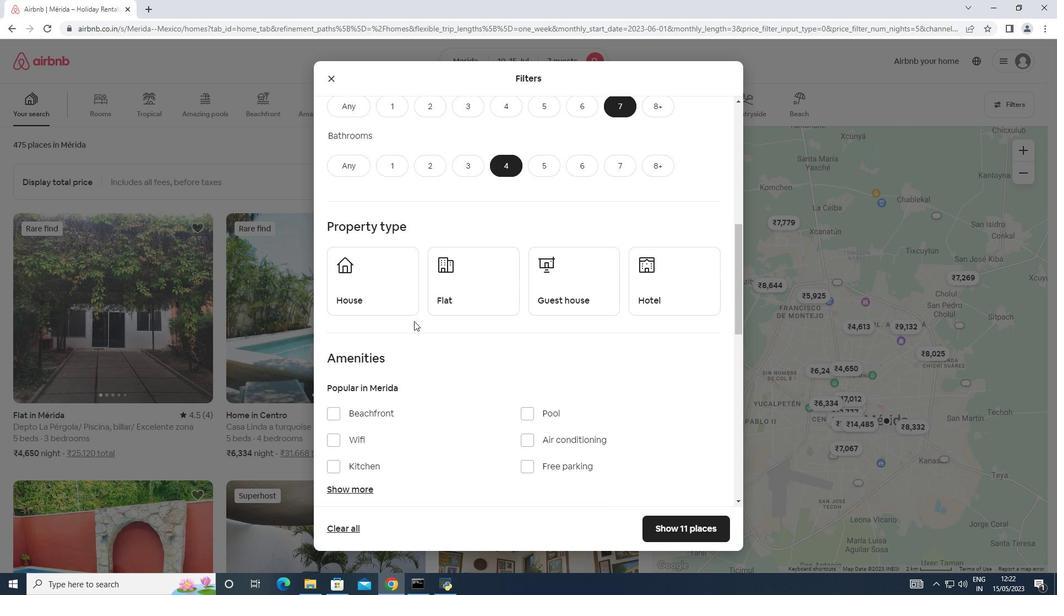 
Action: Mouse pressed left at (361, 277)
Screenshot: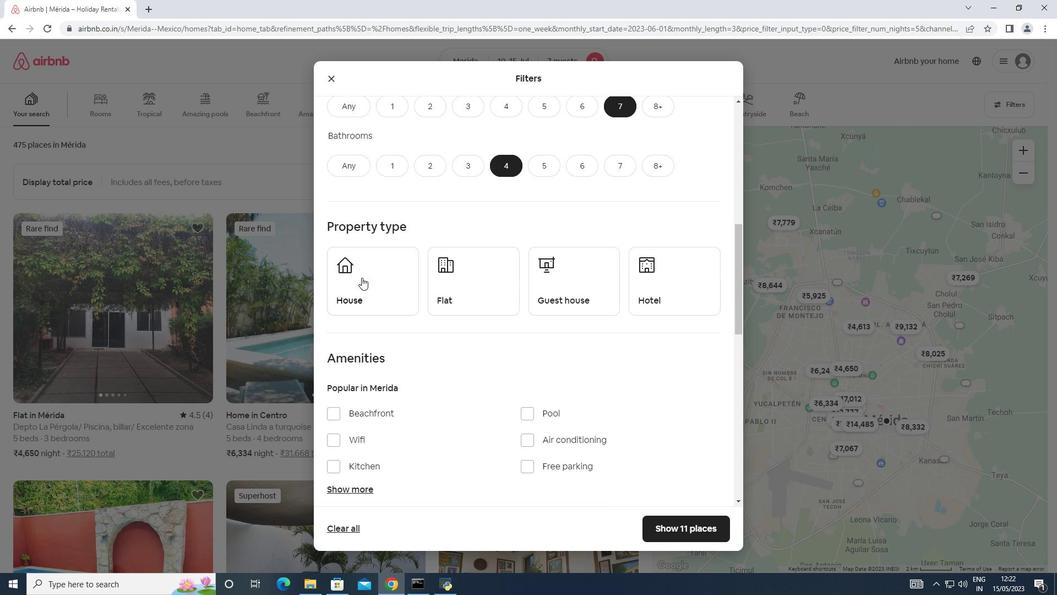 
Action: Mouse moved to (475, 299)
Screenshot: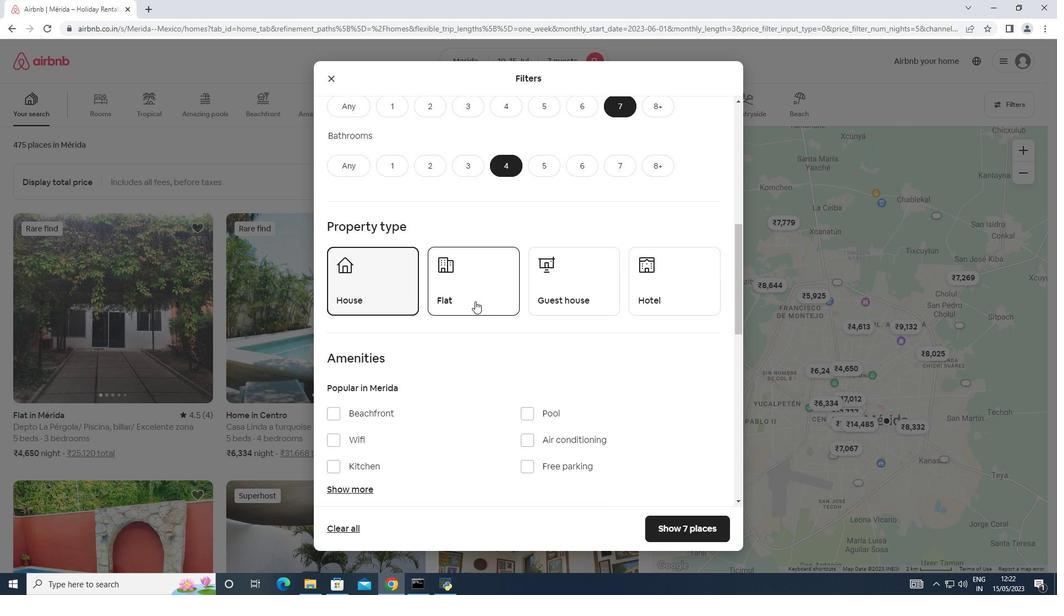 
Action: Mouse pressed left at (475, 299)
Screenshot: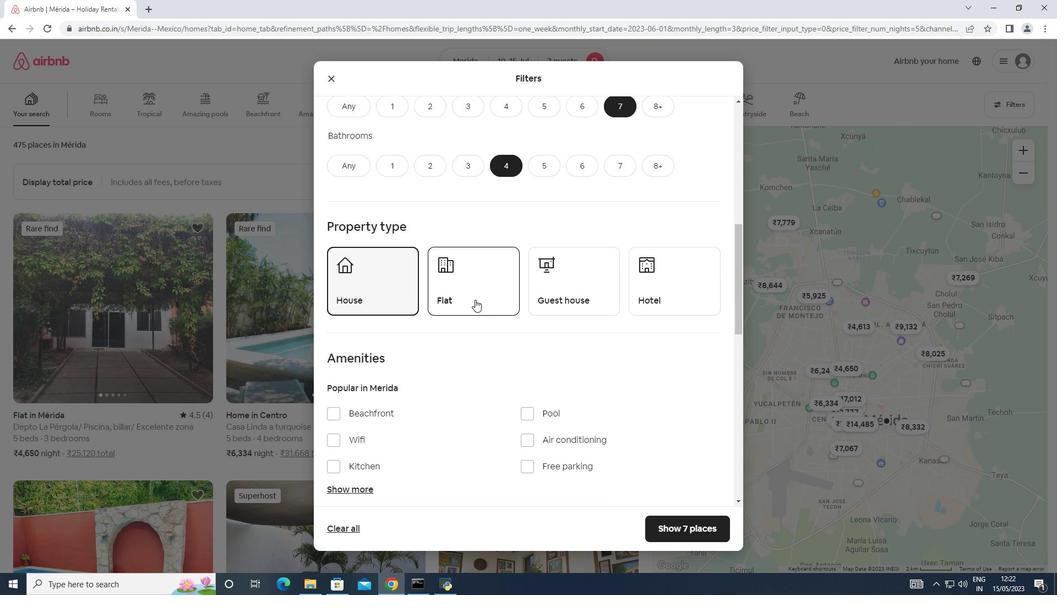 
Action: Mouse moved to (552, 290)
Screenshot: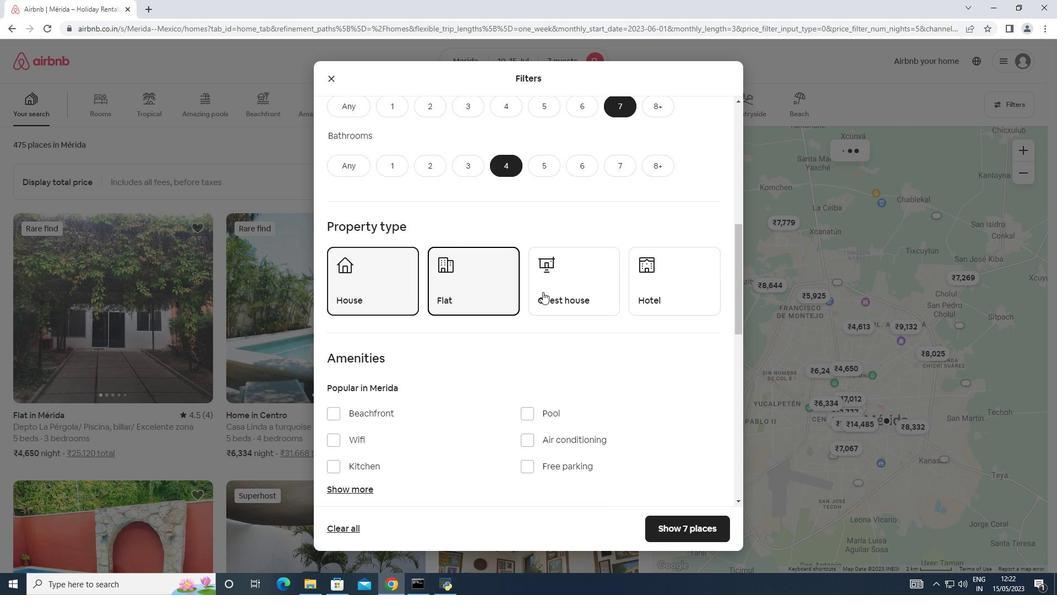 
Action: Mouse pressed left at (552, 290)
Screenshot: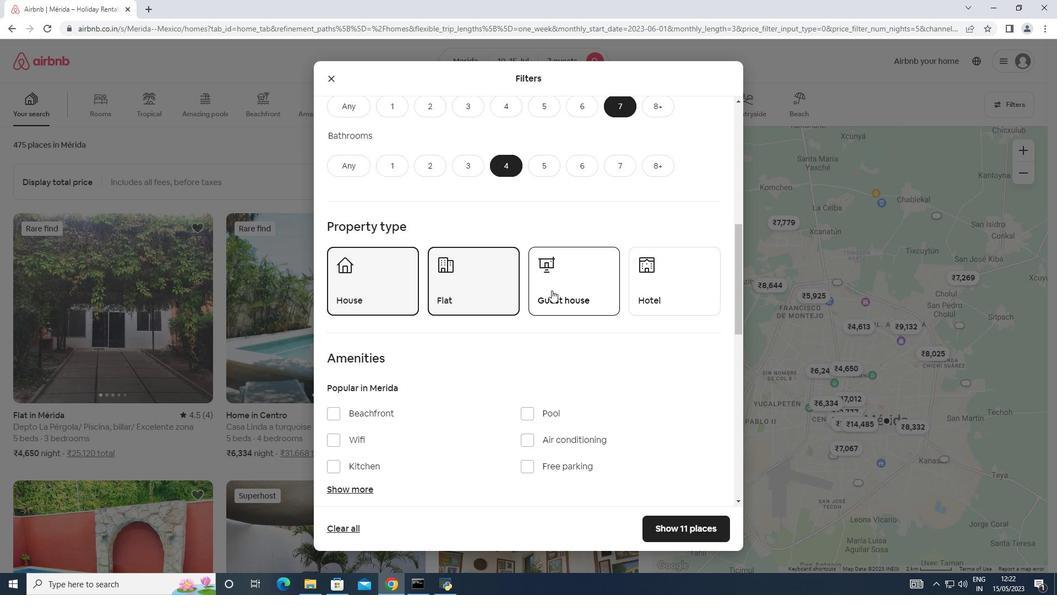 
Action: Mouse scrolled (552, 289) with delta (0, 0)
Screenshot: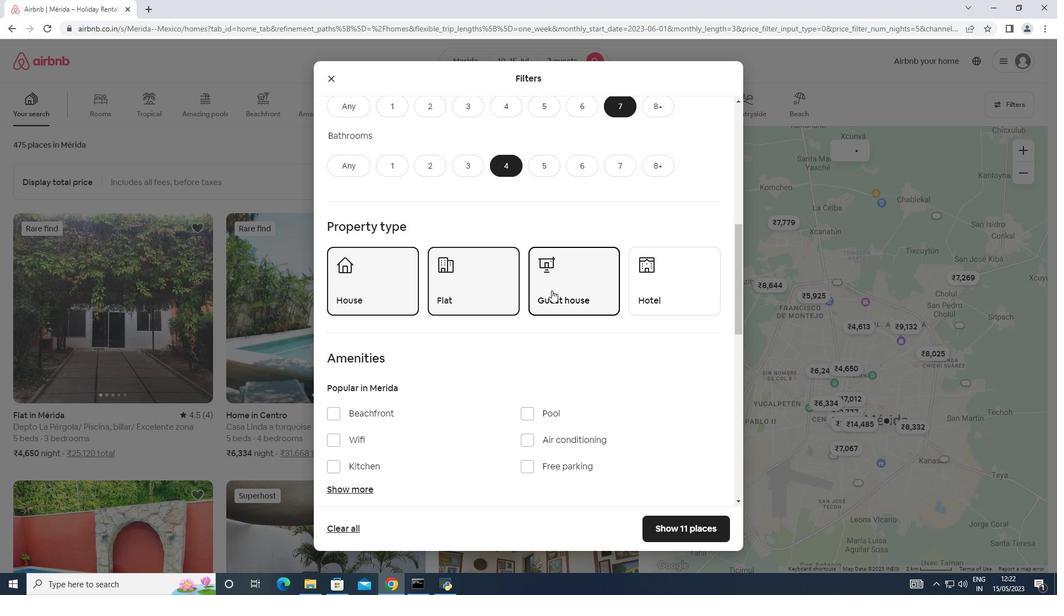 
Action: Mouse scrolled (552, 289) with delta (0, 0)
Screenshot: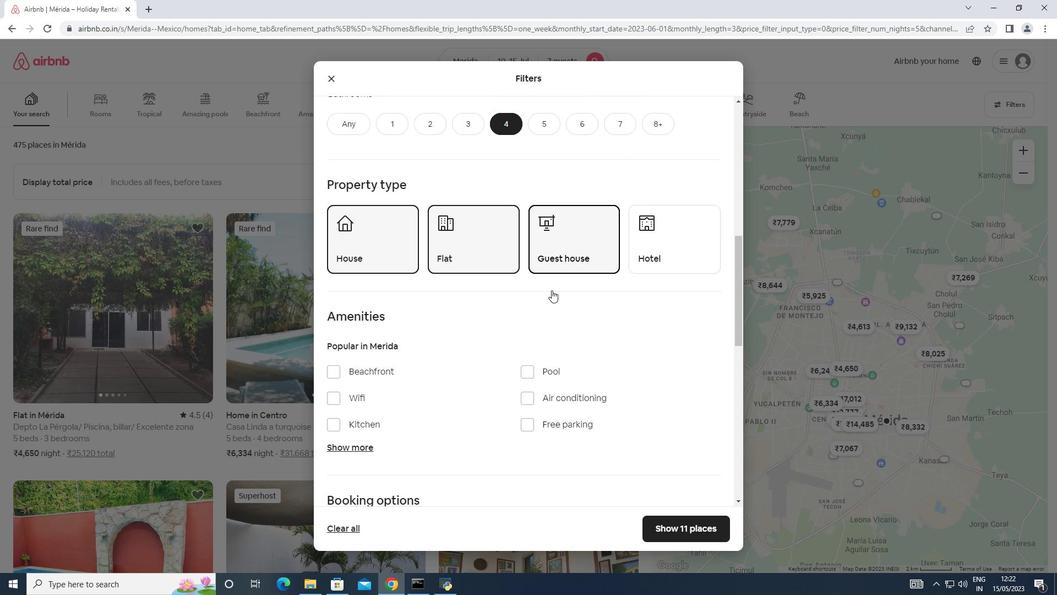 
Action: Mouse moved to (332, 326)
Screenshot: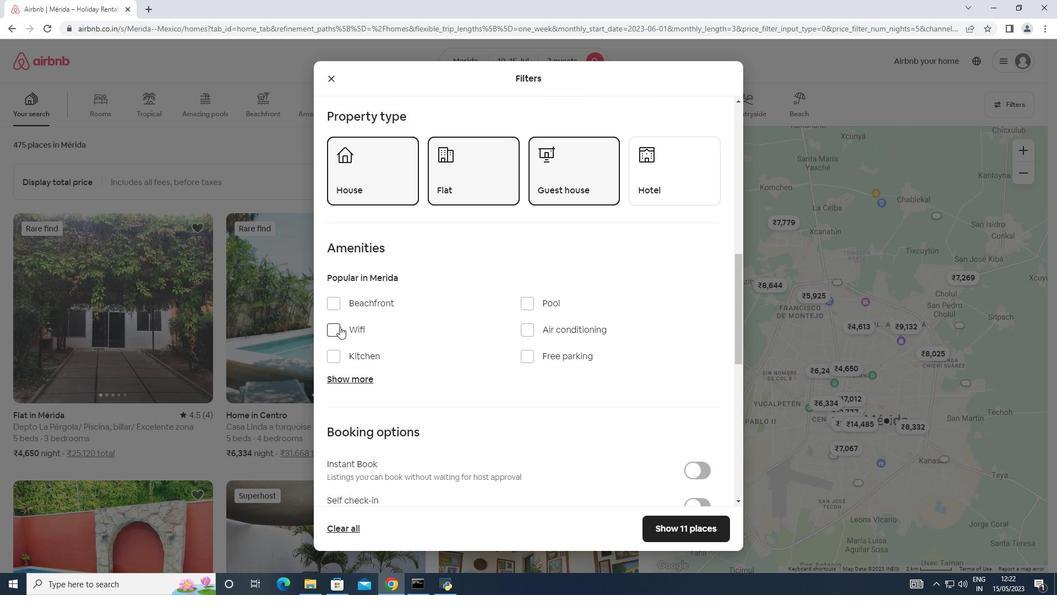 
Action: Mouse pressed left at (332, 326)
Screenshot: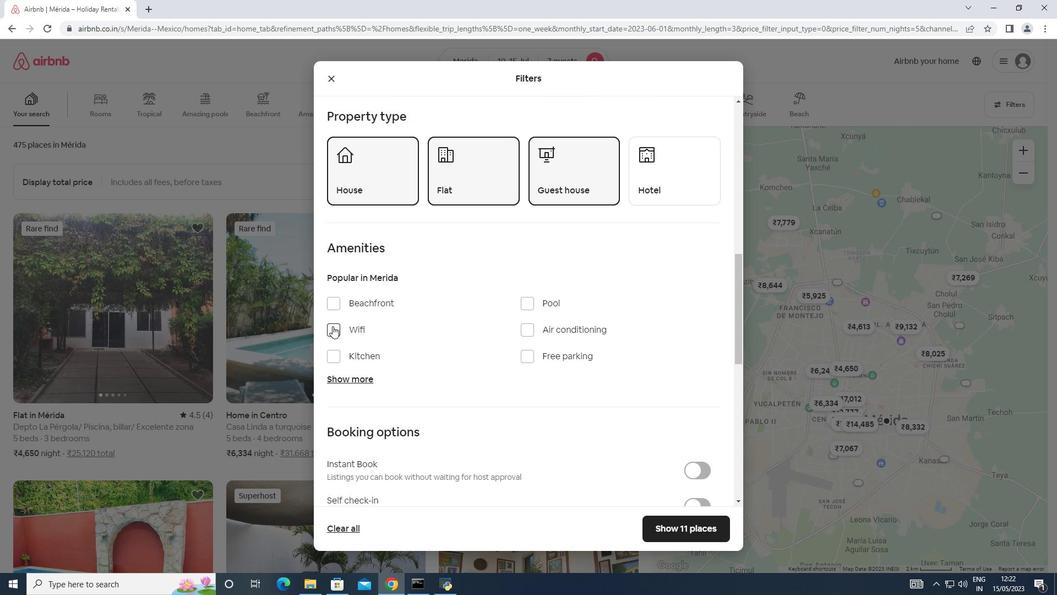 
Action: Mouse moved to (346, 377)
Screenshot: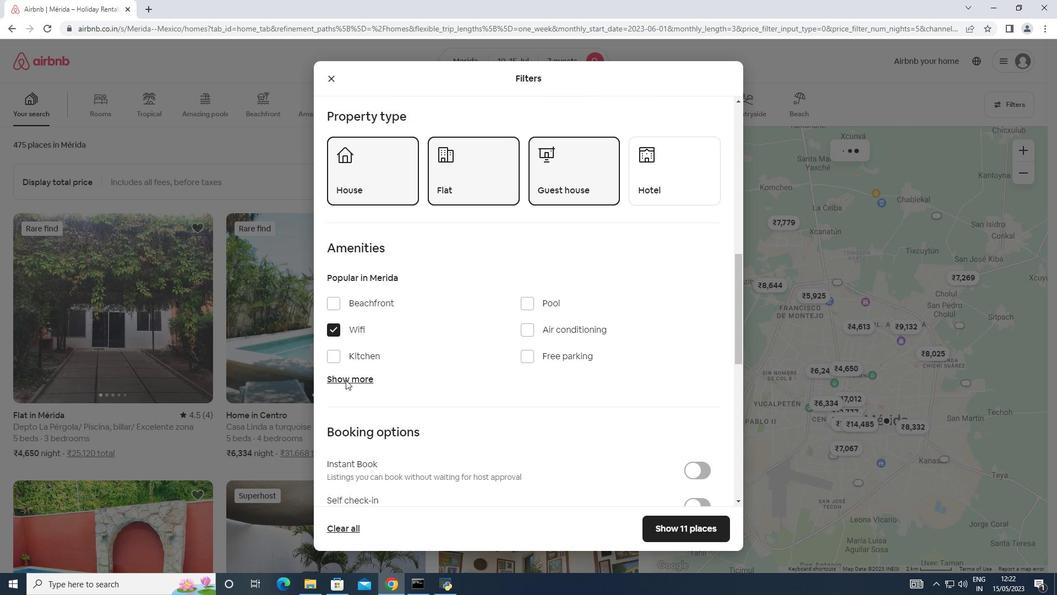 
Action: Mouse pressed left at (346, 377)
Screenshot: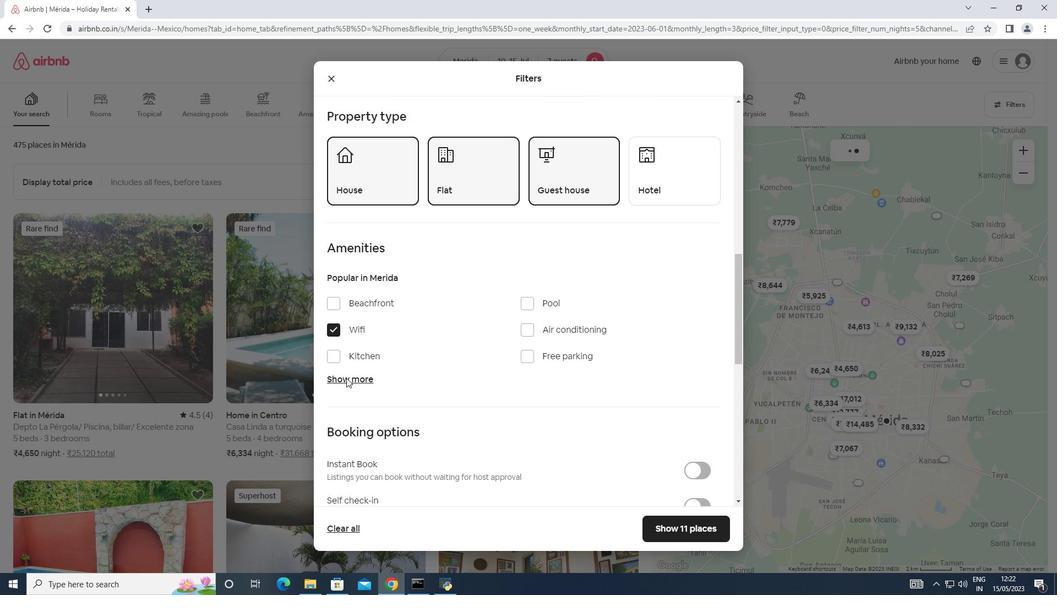 
Action: Mouse moved to (351, 379)
Screenshot: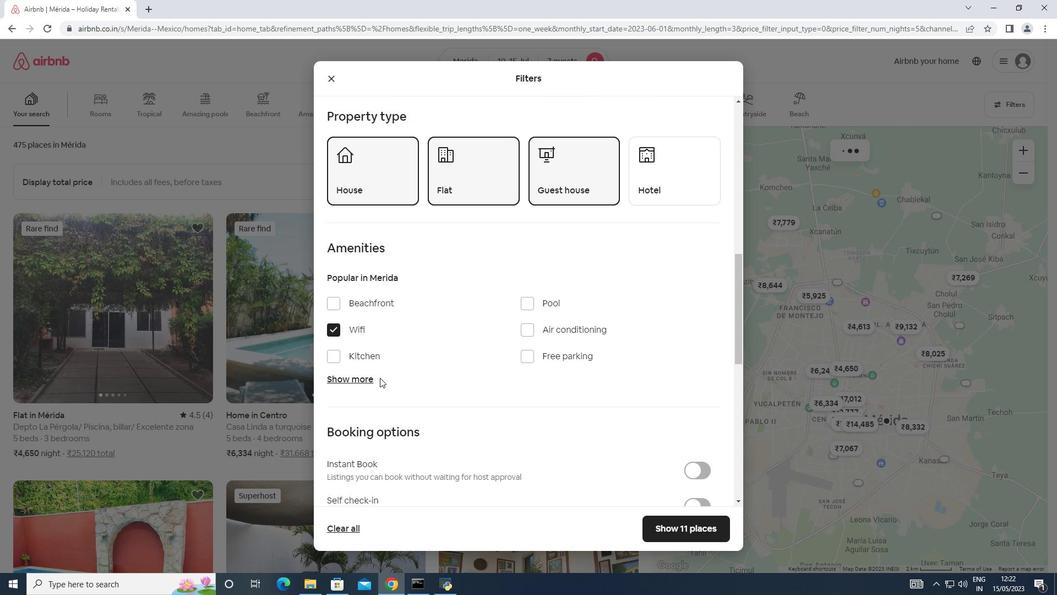 
Action: Mouse pressed left at (351, 379)
Screenshot: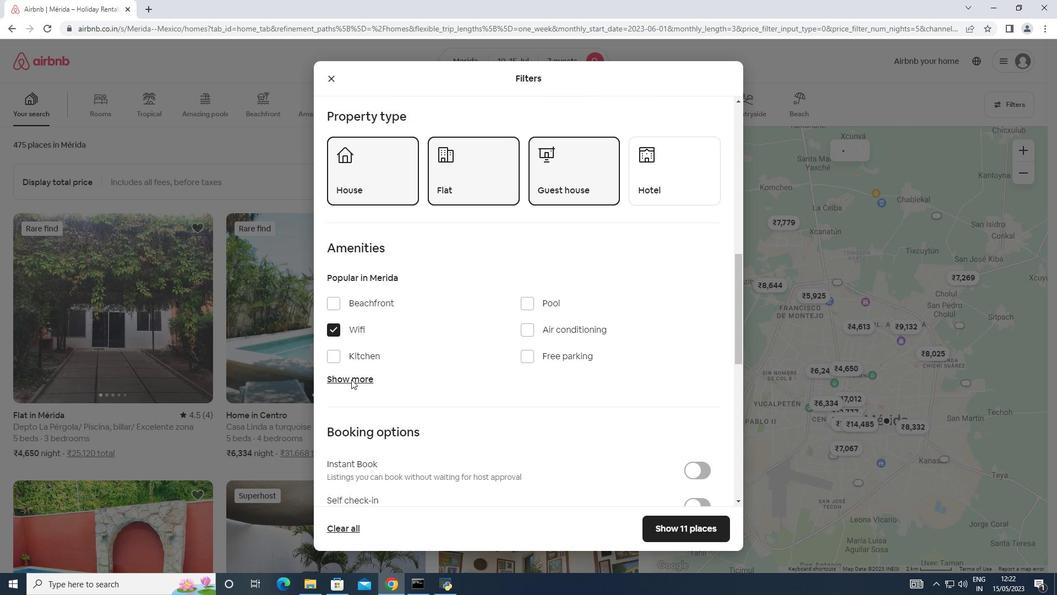 
Action: Mouse moved to (566, 391)
Screenshot: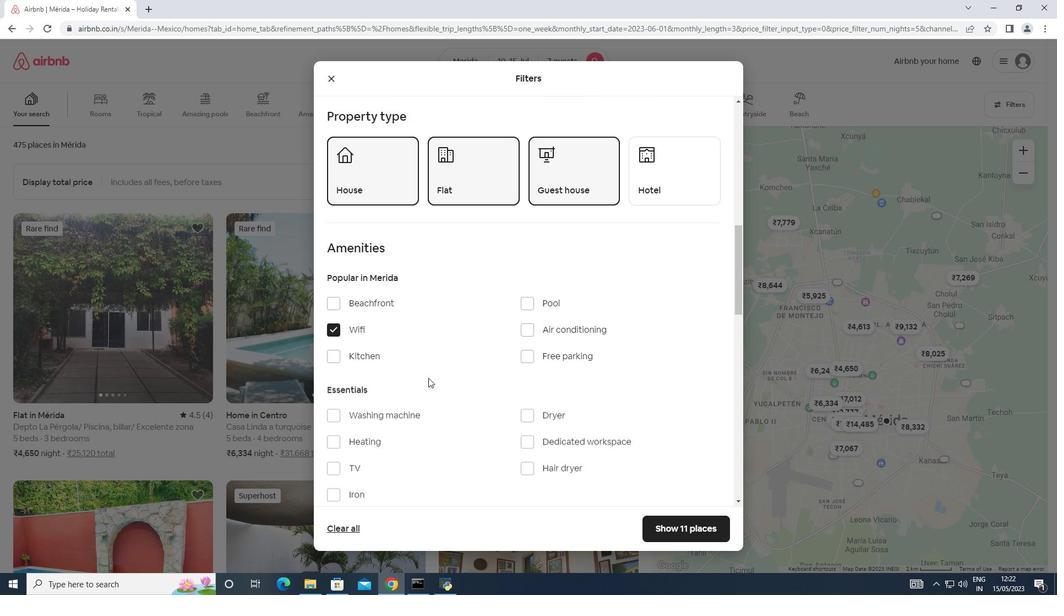 
Action: Mouse scrolled (566, 390) with delta (0, 0)
Screenshot: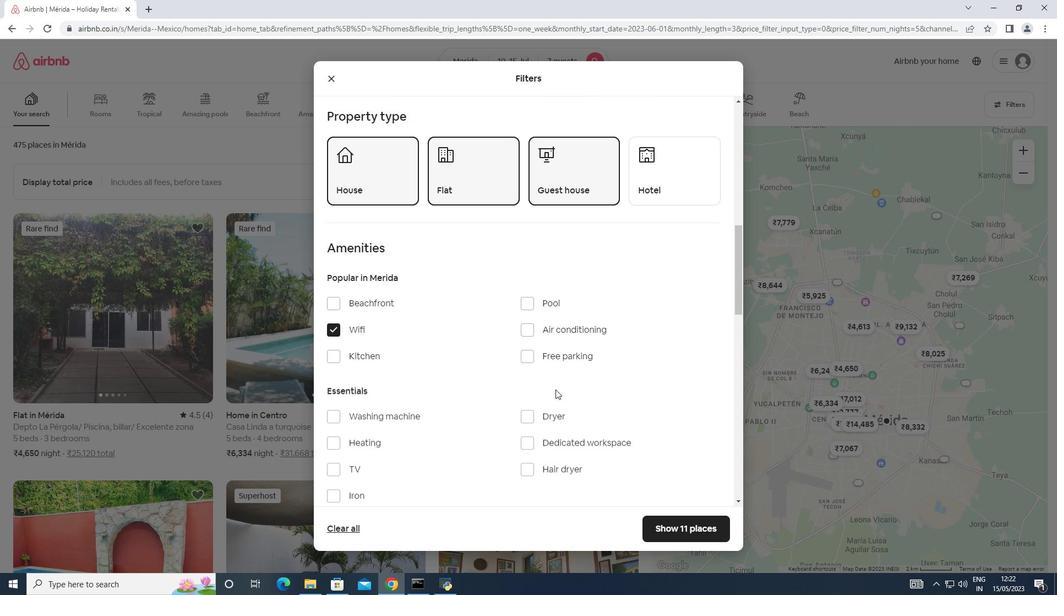 
Action: Mouse scrolled (566, 390) with delta (0, 0)
Screenshot: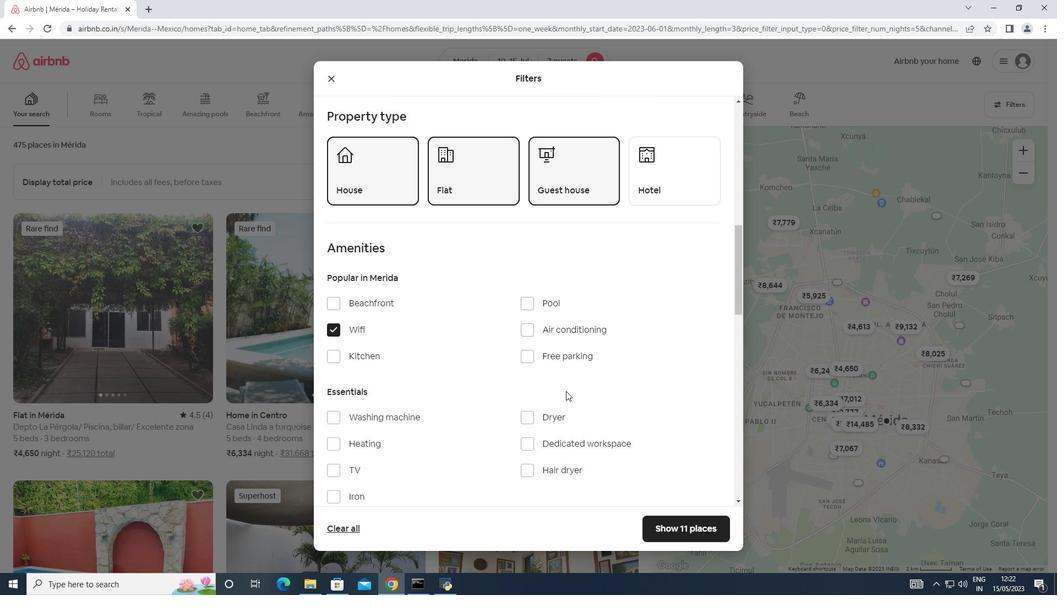 
Action: Mouse moved to (327, 354)
Screenshot: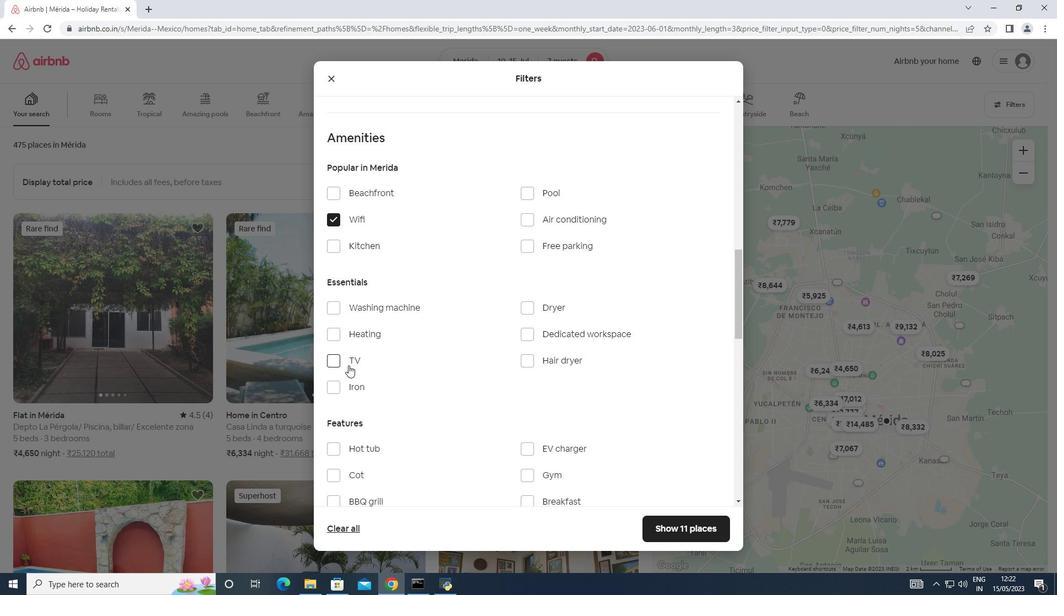 
Action: Mouse pressed left at (327, 354)
Screenshot: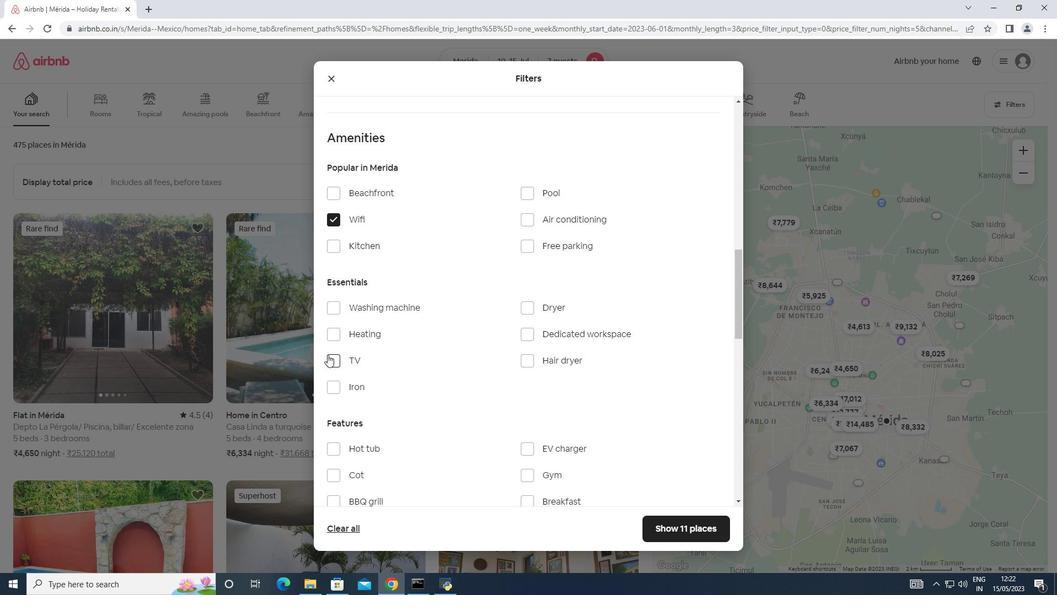 
Action: Mouse moved to (526, 242)
Screenshot: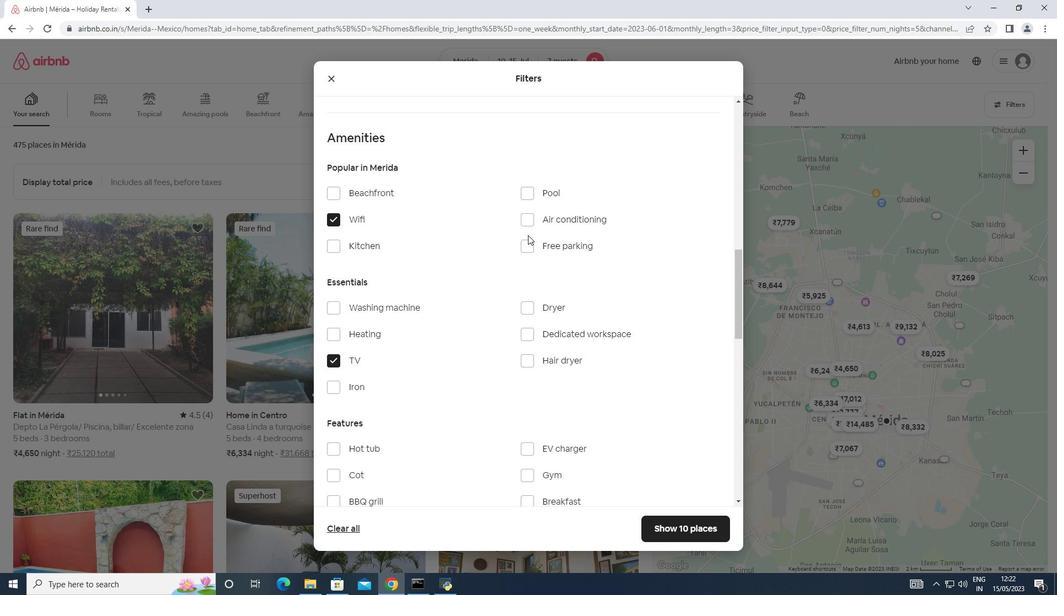
Action: Mouse pressed left at (526, 242)
Screenshot: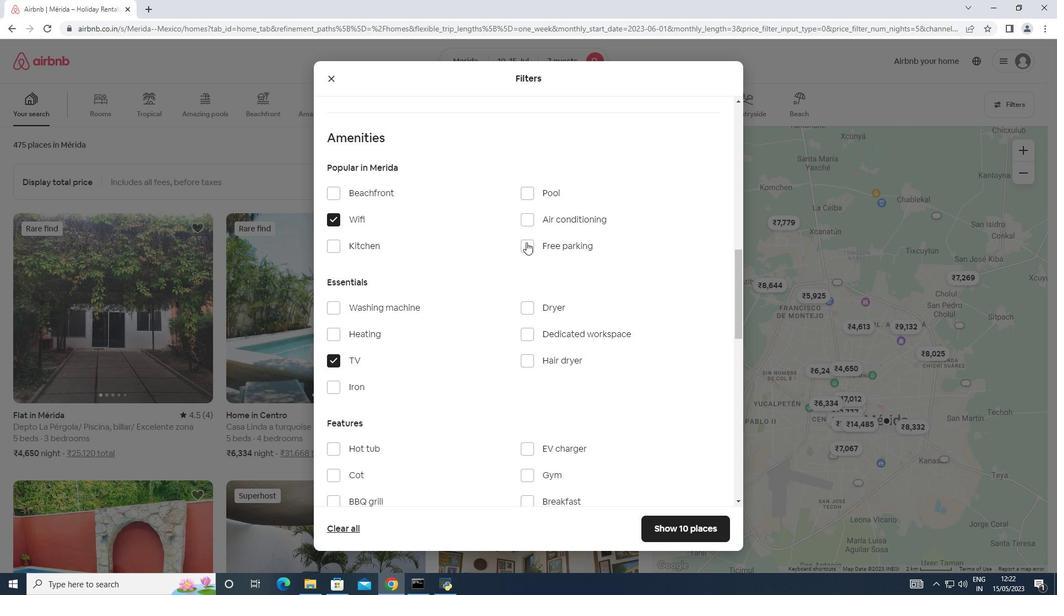 
Action: Mouse moved to (506, 328)
Screenshot: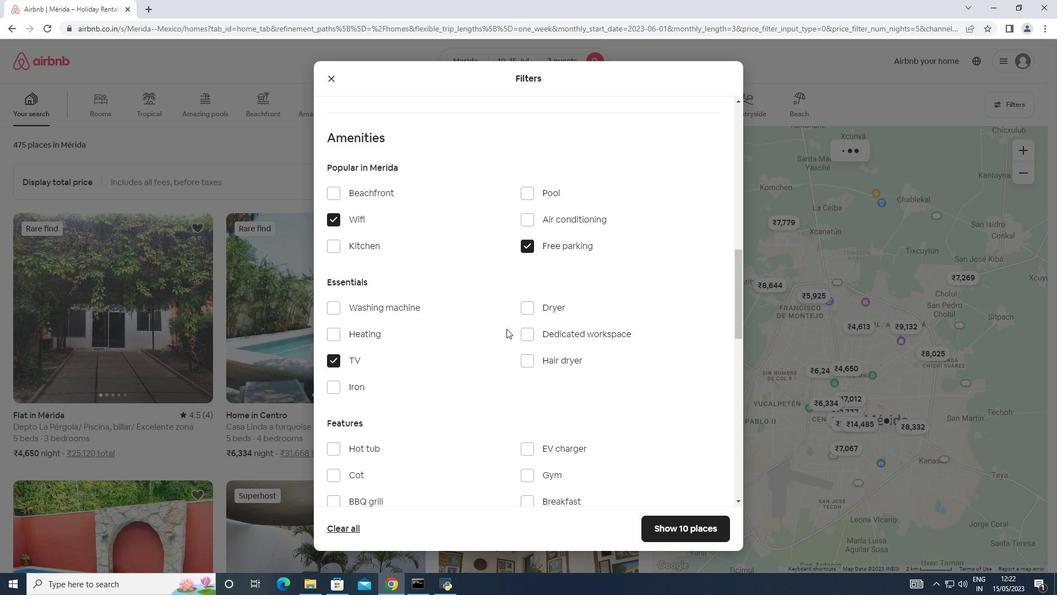 
Action: Mouse scrolled (506, 328) with delta (0, 0)
Screenshot: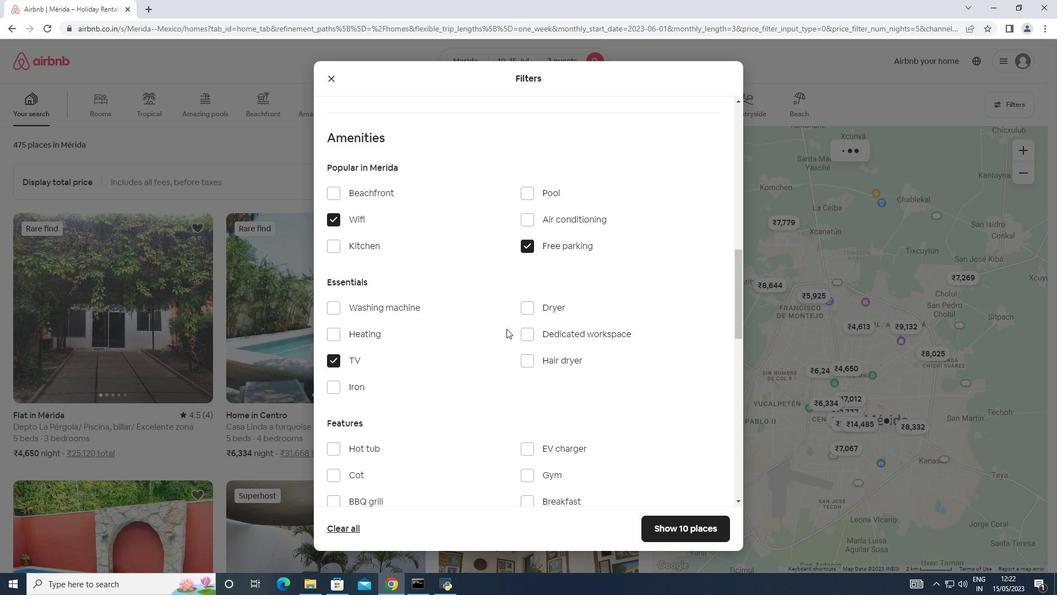 
Action: Mouse scrolled (506, 328) with delta (0, 0)
Screenshot: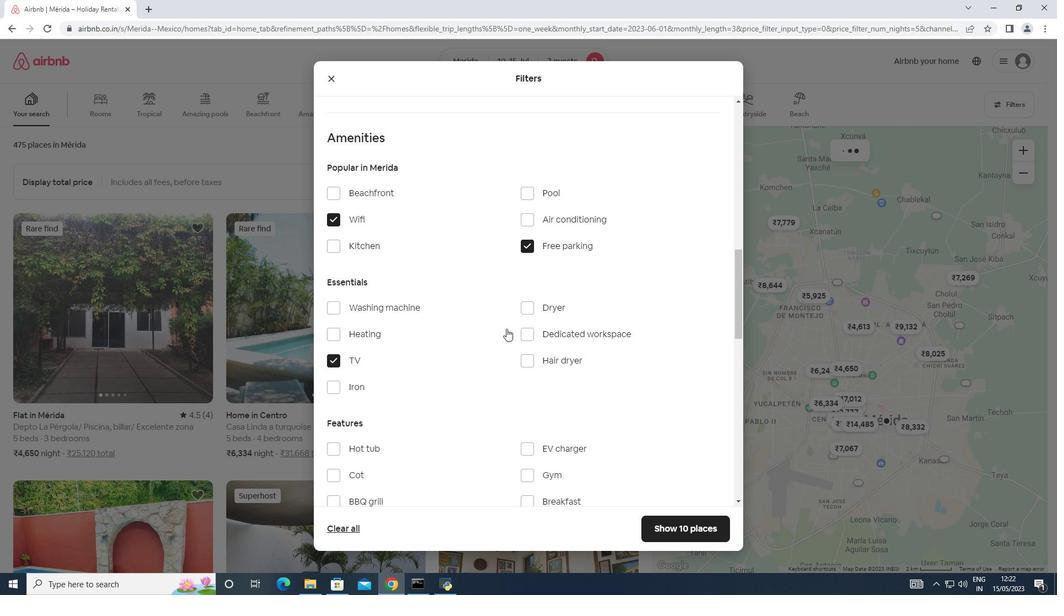 
Action: Mouse moved to (532, 359)
Screenshot: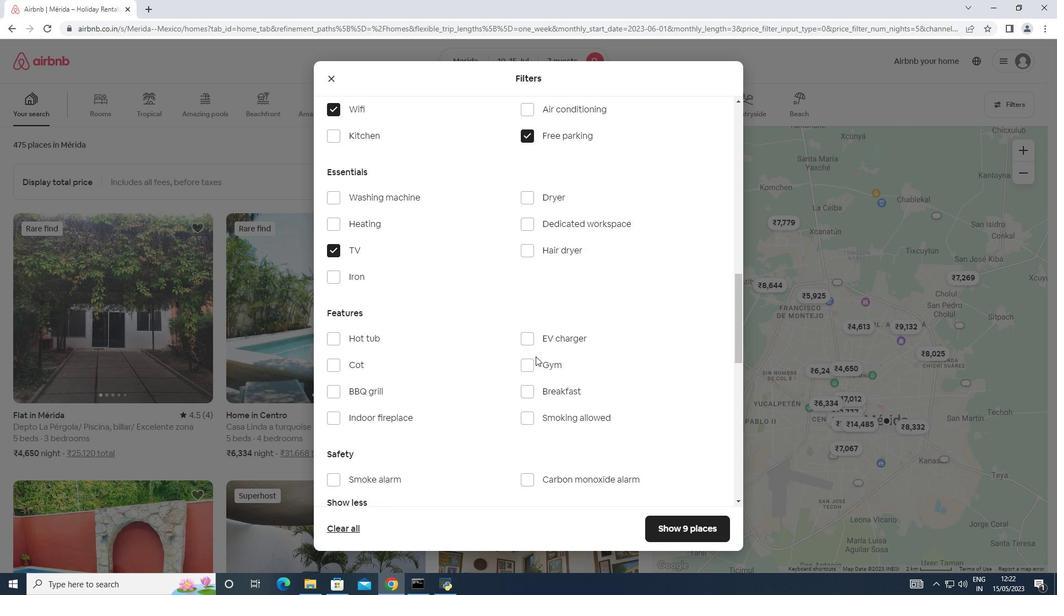 
Action: Mouse pressed left at (532, 359)
Screenshot: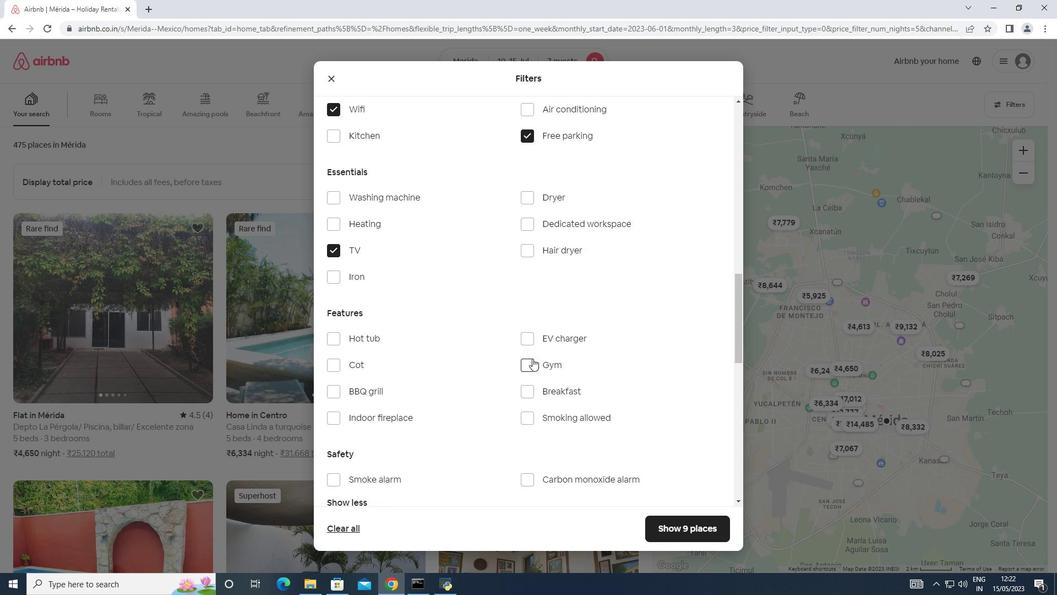 
Action: Mouse moved to (531, 391)
Screenshot: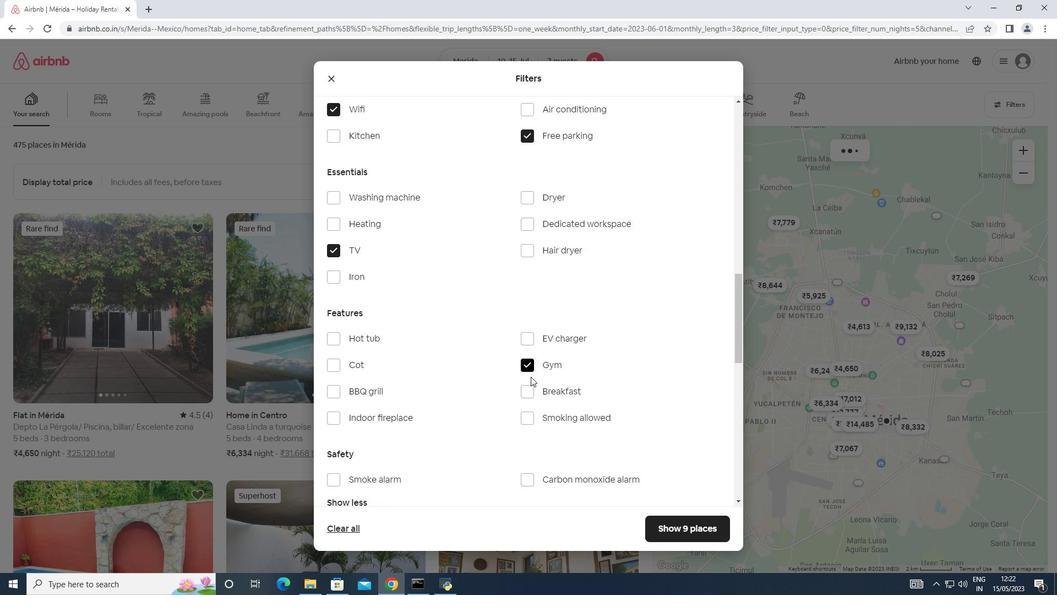 
Action: Mouse pressed left at (531, 391)
Screenshot: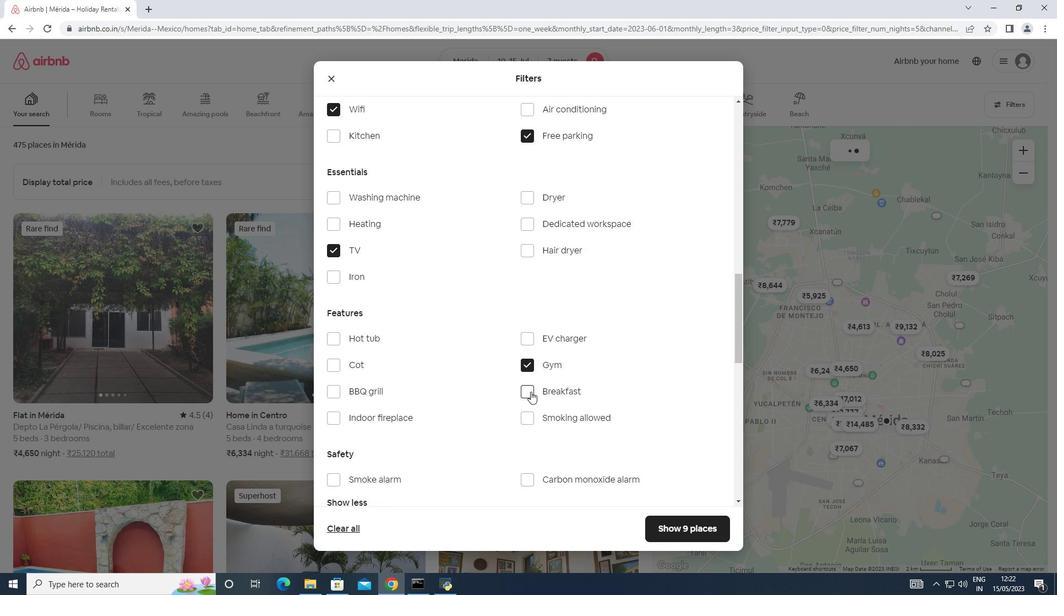 
Action: Mouse scrolled (531, 391) with delta (0, 0)
Screenshot: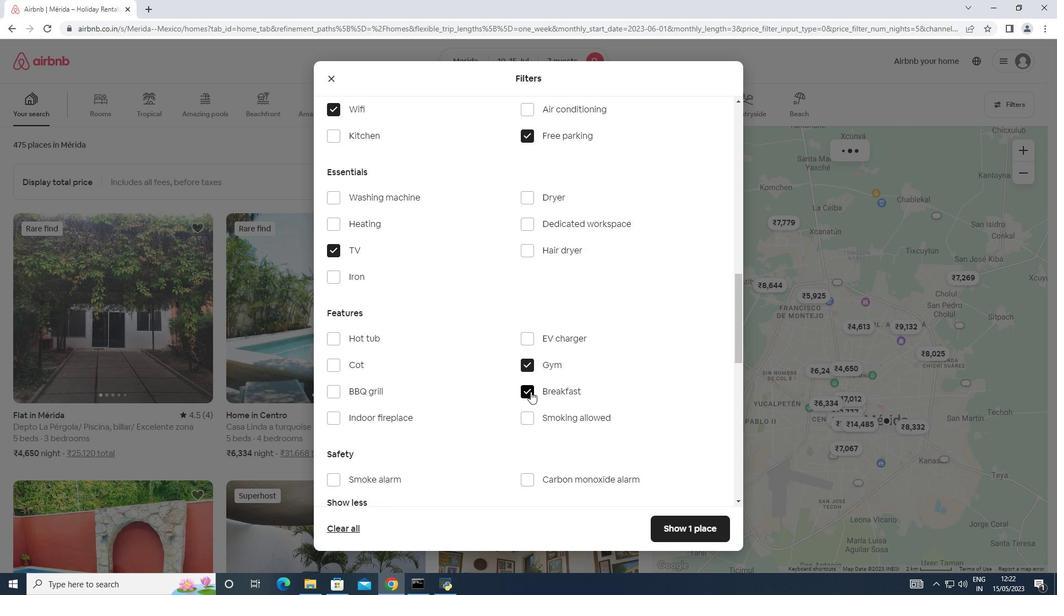 
Action: Mouse scrolled (531, 391) with delta (0, 0)
Screenshot: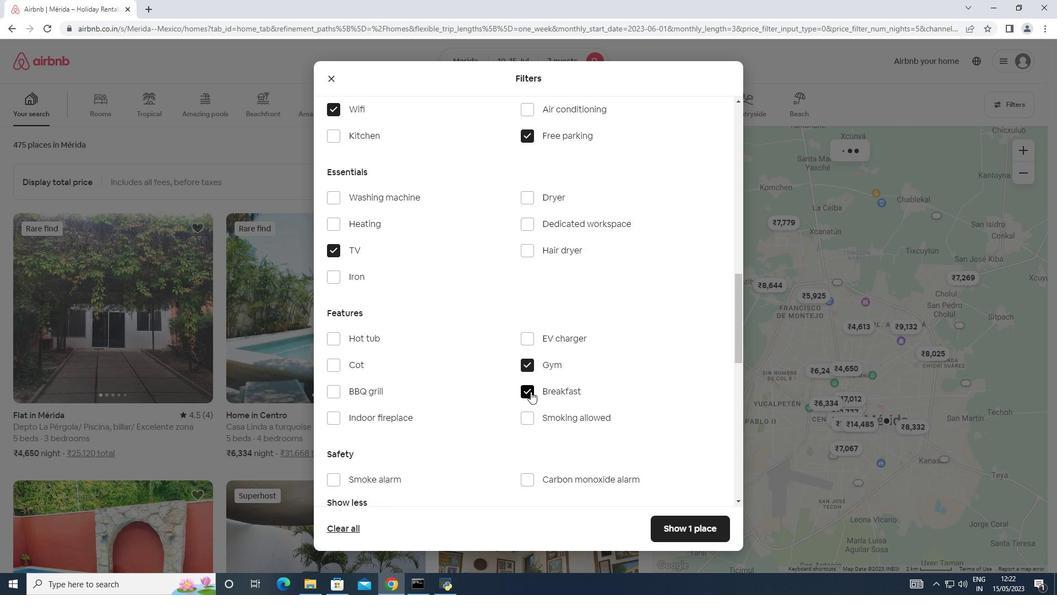 
Action: Mouse scrolled (531, 391) with delta (0, 0)
Screenshot: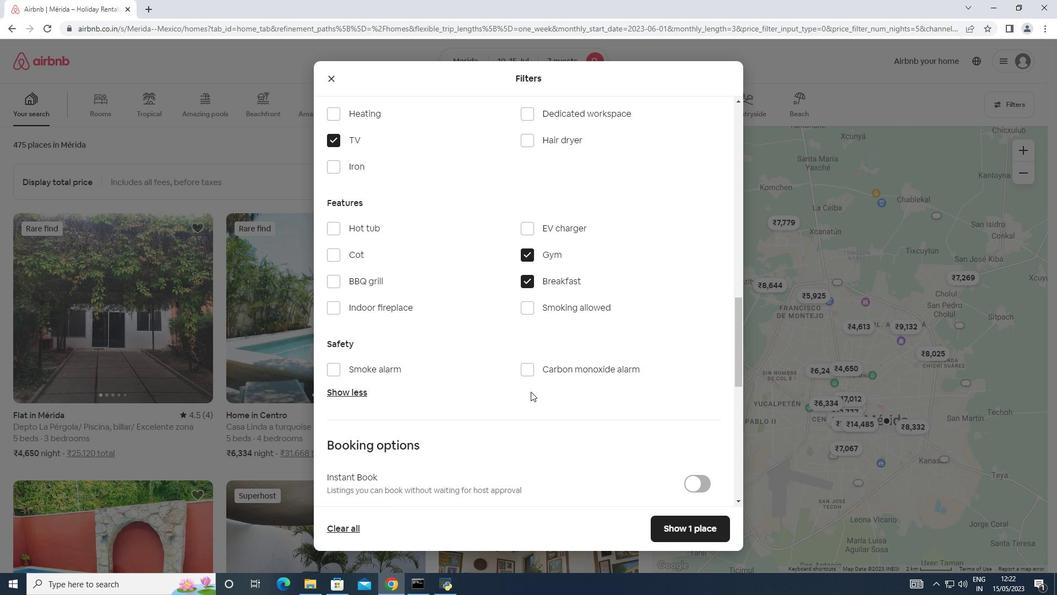 
Action: Mouse scrolled (531, 391) with delta (0, 0)
Screenshot: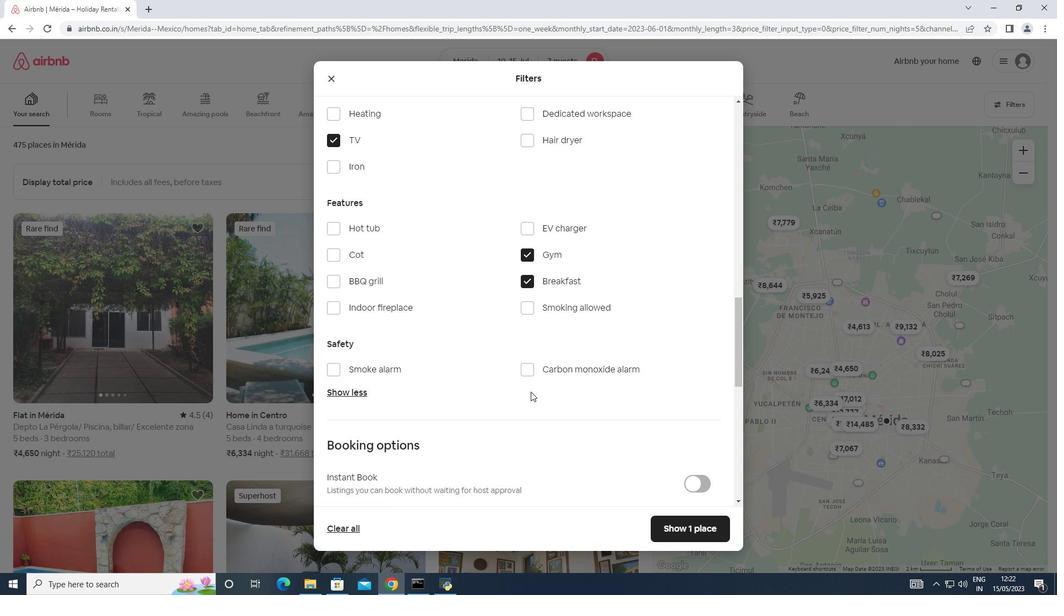 
Action: Mouse moved to (715, 409)
Screenshot: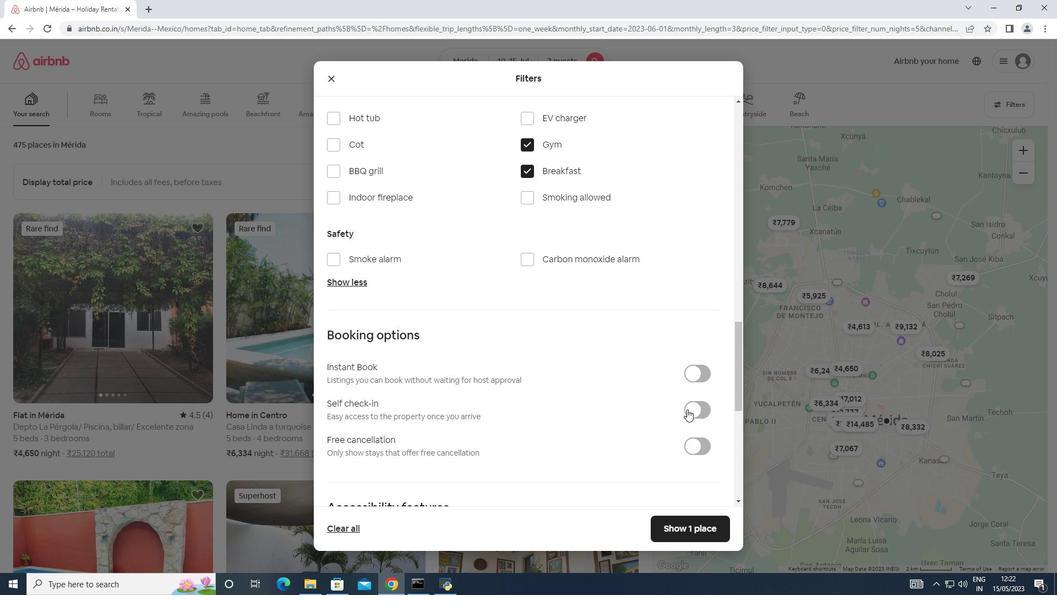 
Action: Mouse pressed left at (715, 409)
Screenshot: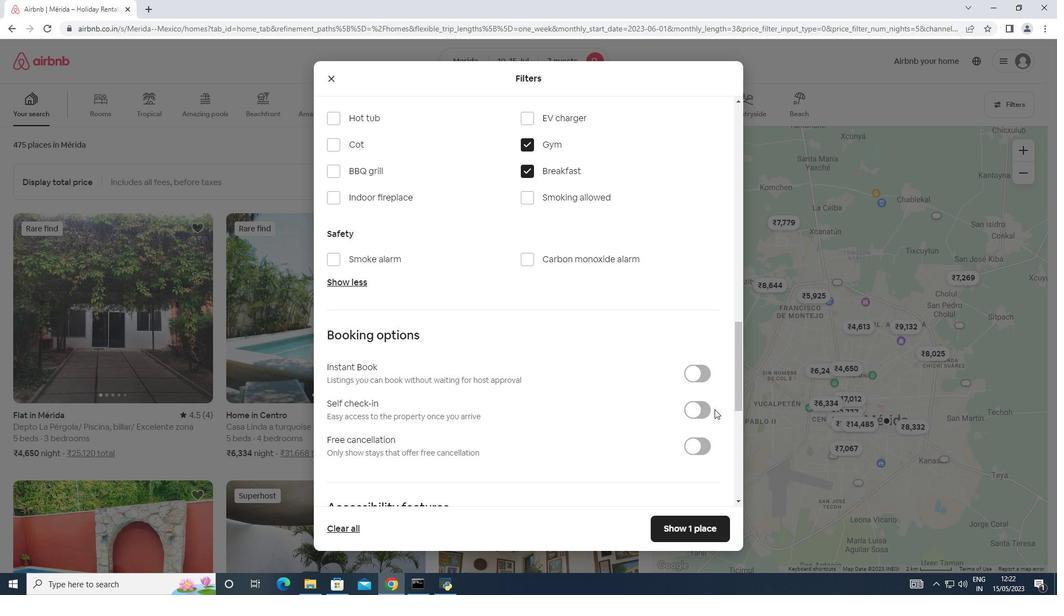 
Action: Mouse moved to (704, 412)
Screenshot: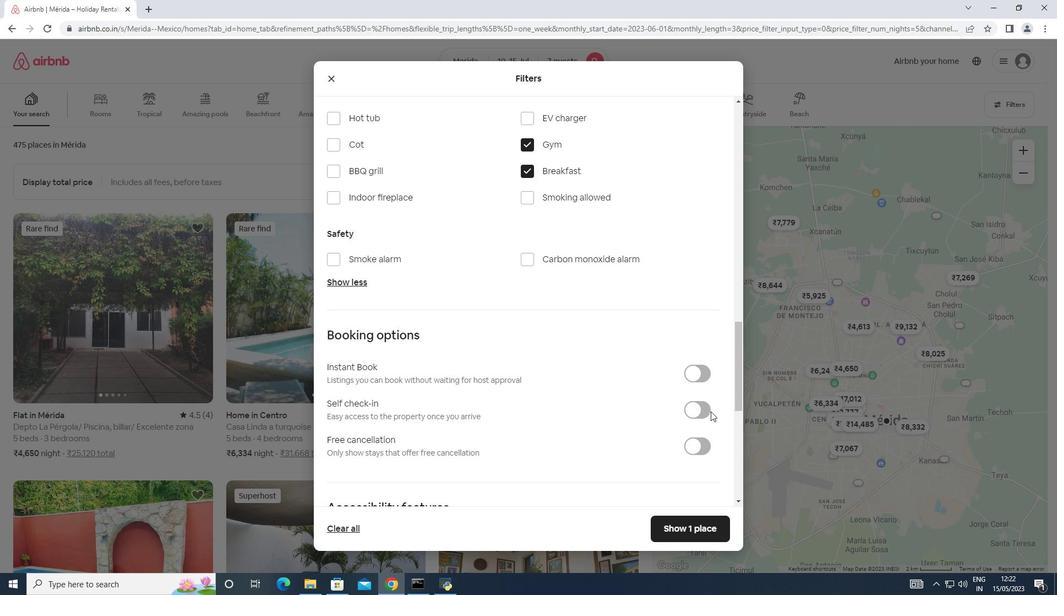 
Action: Mouse pressed left at (704, 412)
Screenshot: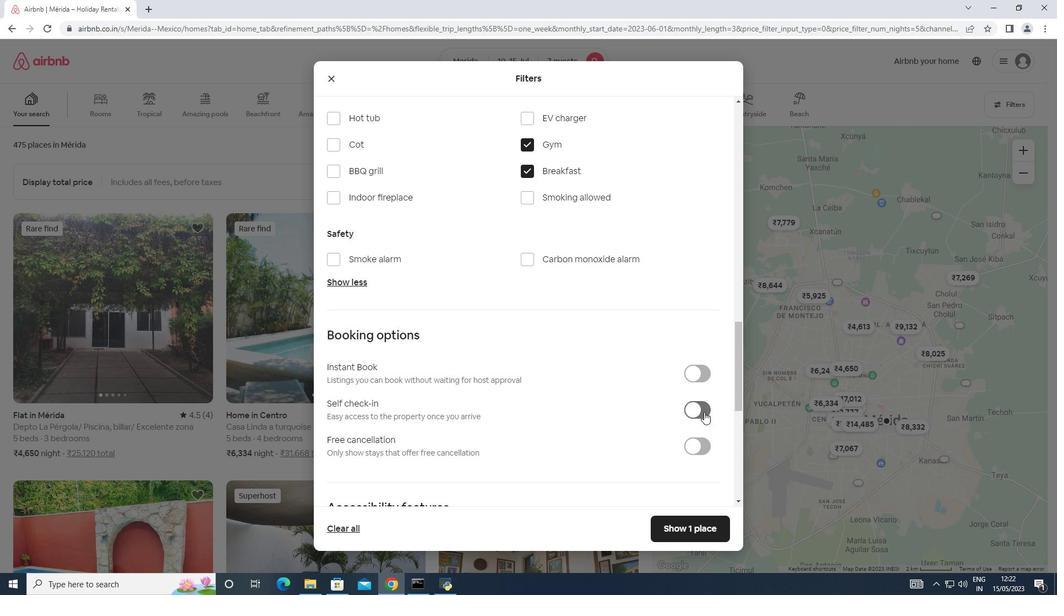 
Action: Mouse moved to (427, 408)
Screenshot: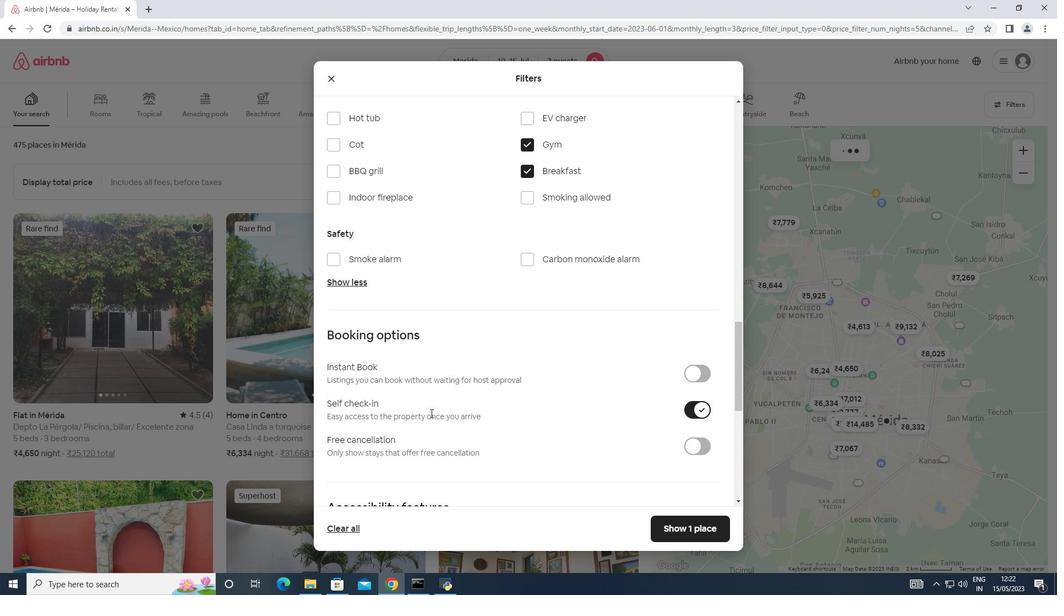 
Action: Mouse scrolled (427, 408) with delta (0, 0)
Screenshot: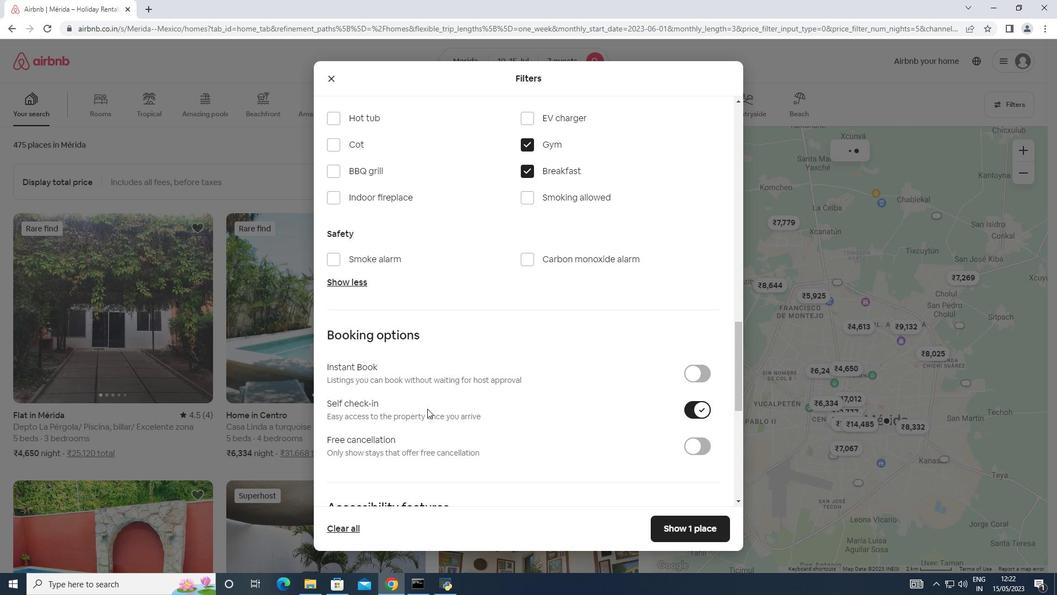 
Action: Mouse scrolled (427, 408) with delta (0, 0)
Screenshot: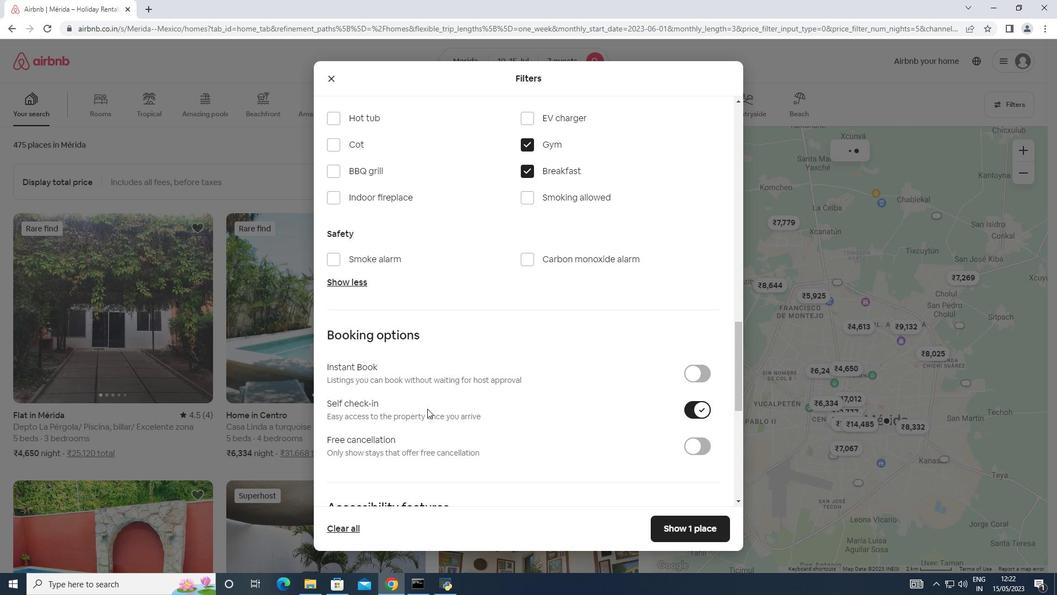 
Action: Mouse scrolled (427, 408) with delta (0, 0)
Screenshot: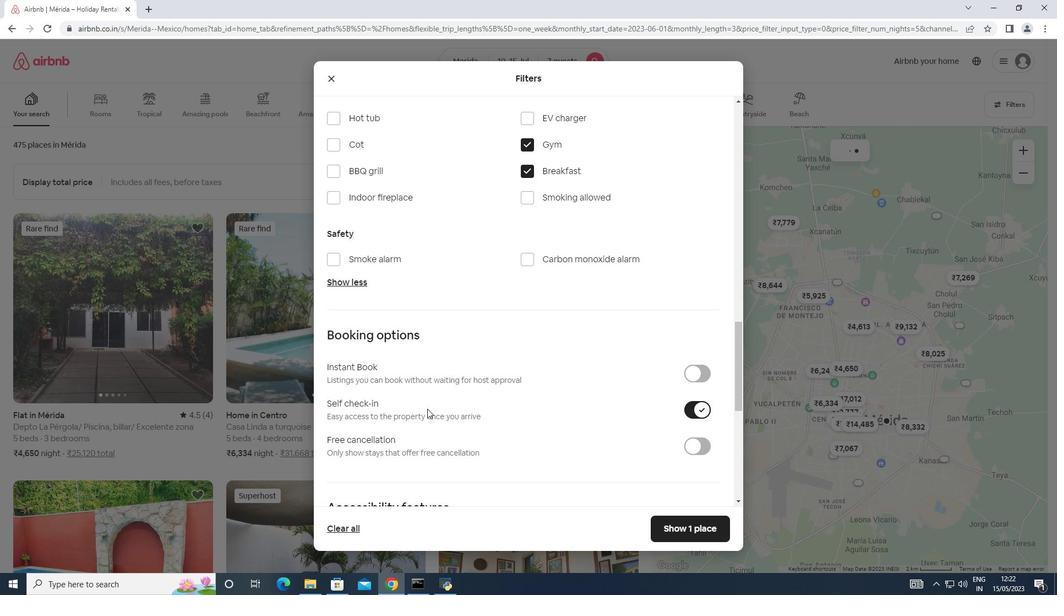 
Action: Mouse moved to (427, 407)
Screenshot: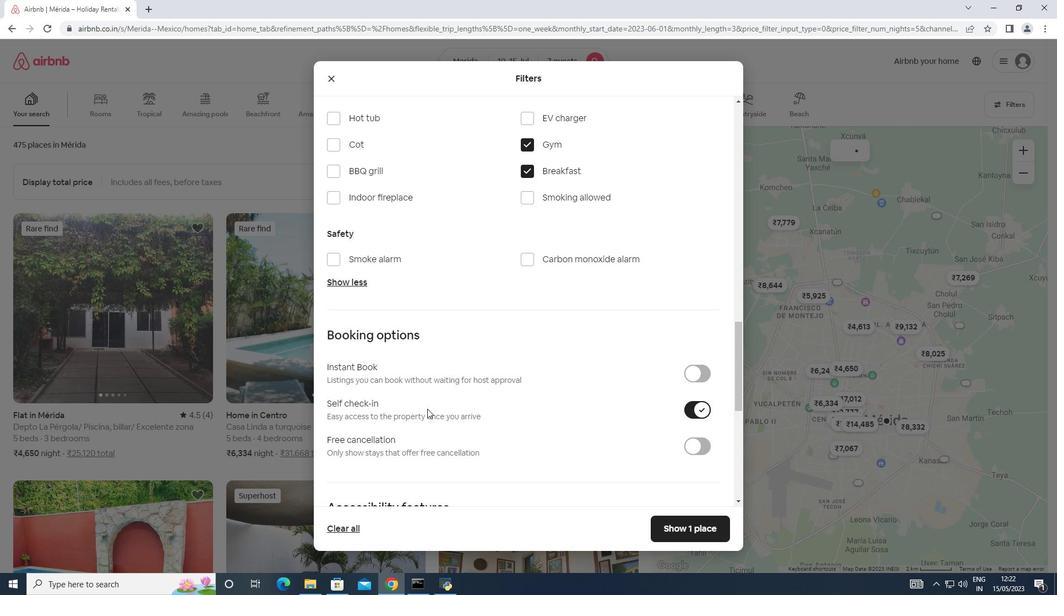 
Action: Mouse scrolled (427, 407) with delta (0, 0)
Screenshot: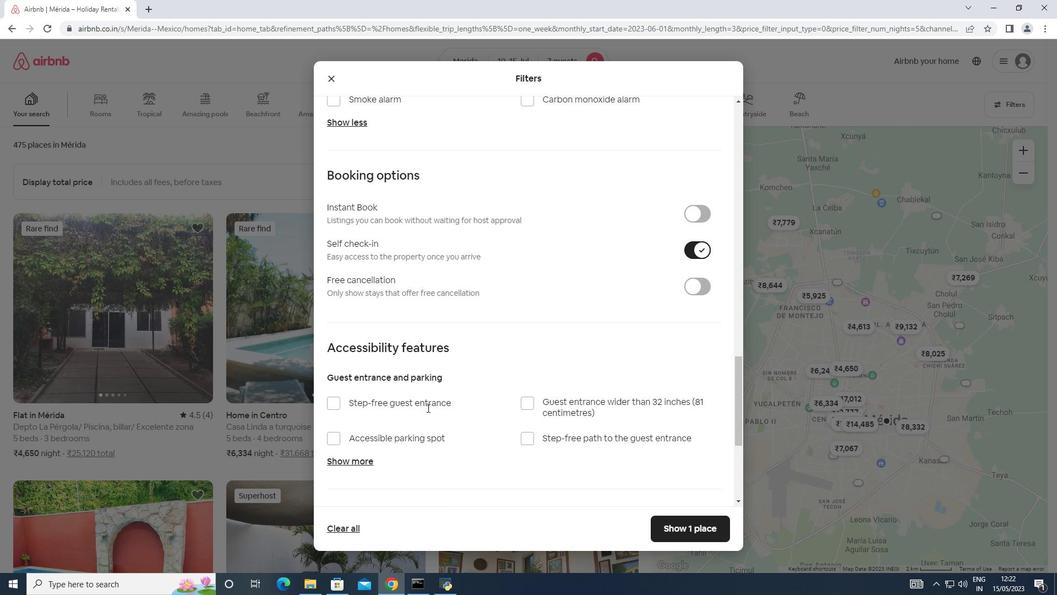 
Action: Mouse scrolled (427, 407) with delta (0, 0)
Screenshot: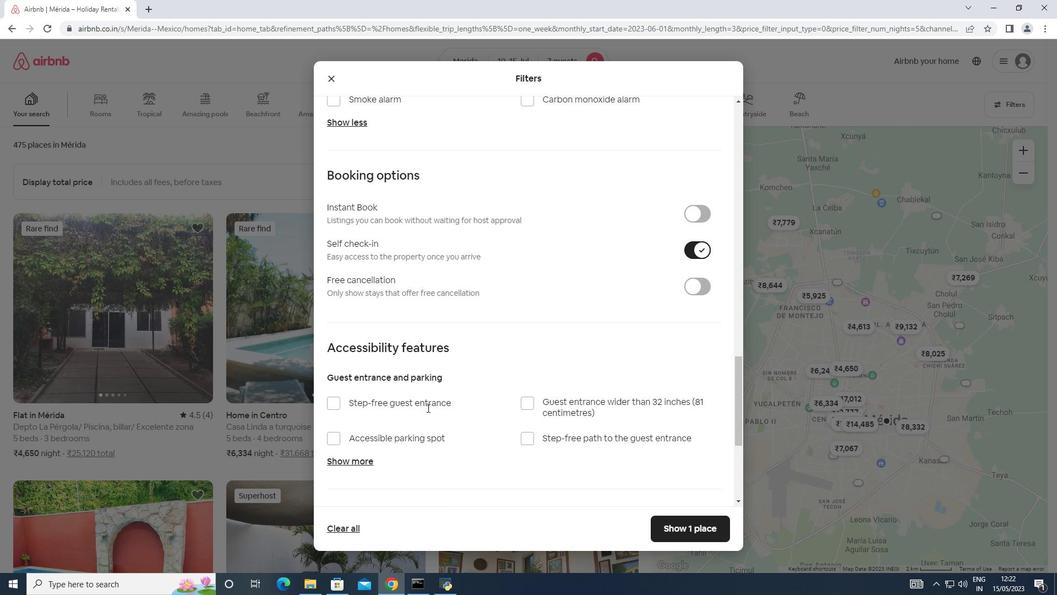
Action: Mouse moved to (427, 406)
Screenshot: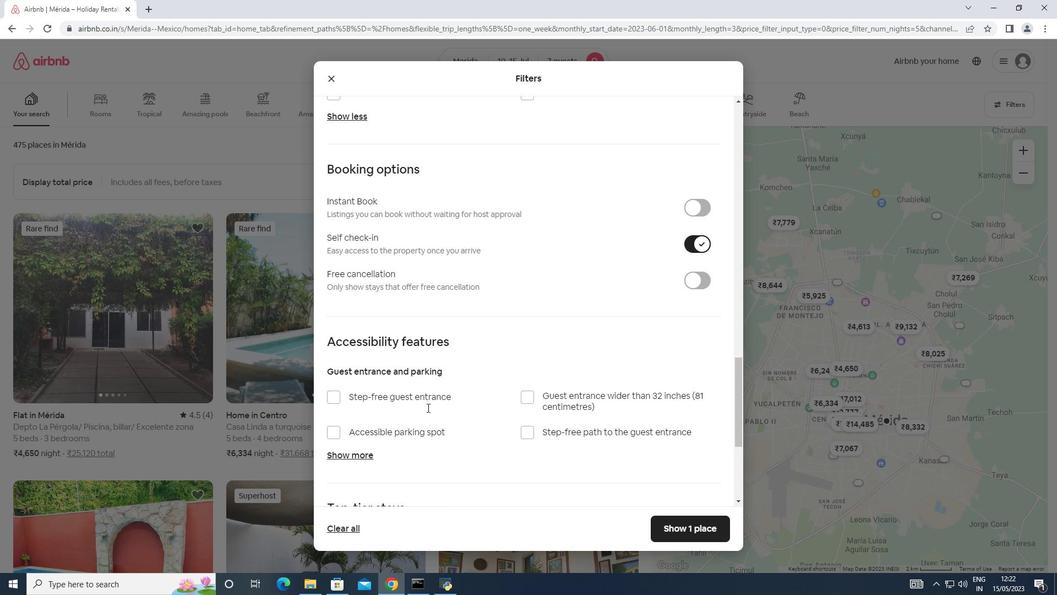 
Action: Mouse scrolled (427, 406) with delta (0, 0)
Screenshot: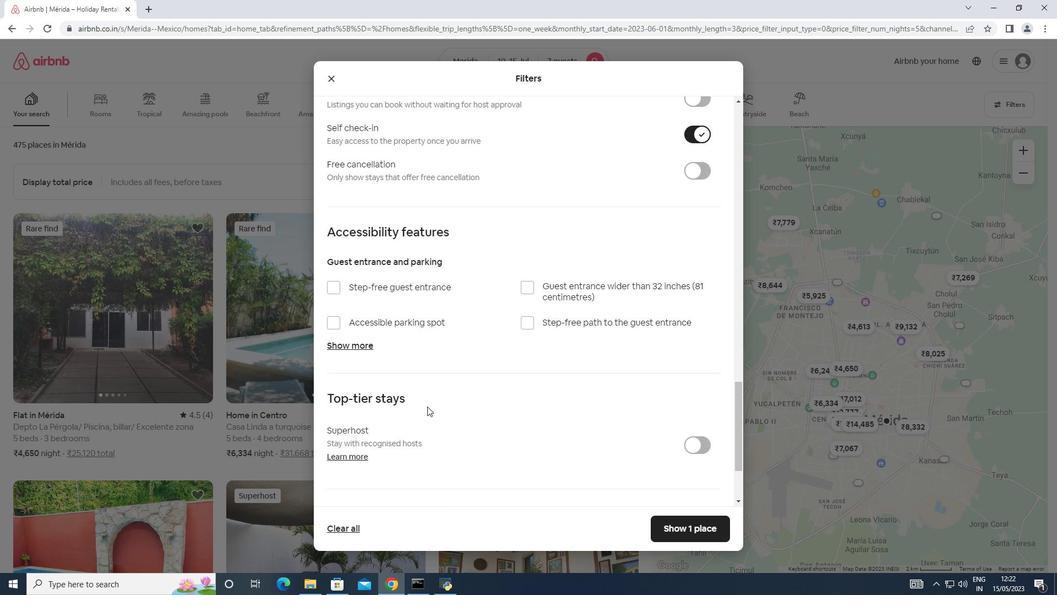 
Action: Mouse scrolled (427, 406) with delta (0, 0)
Screenshot: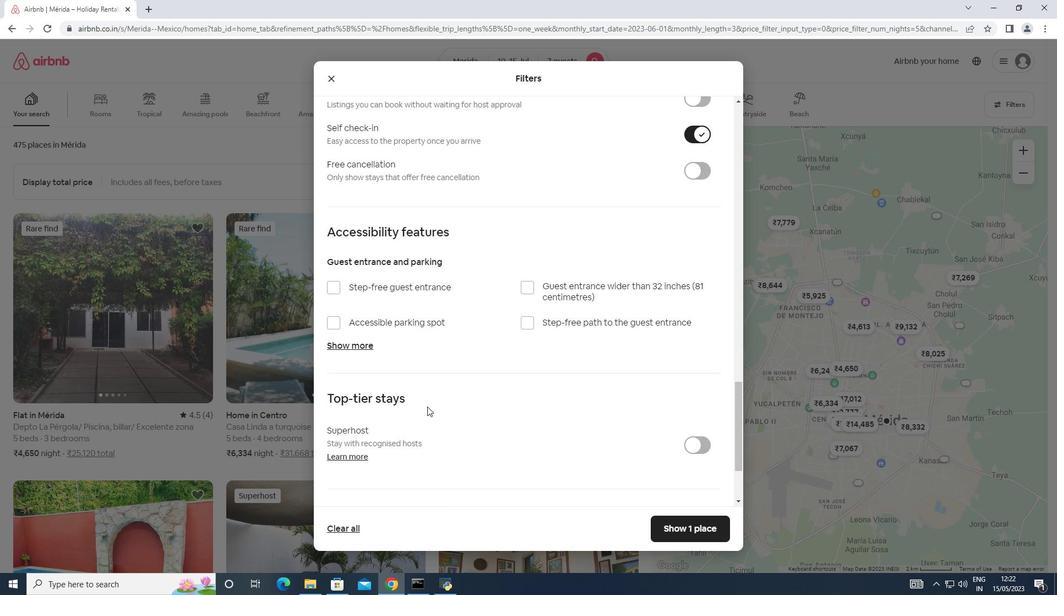 
Action: Mouse moved to (352, 437)
Screenshot: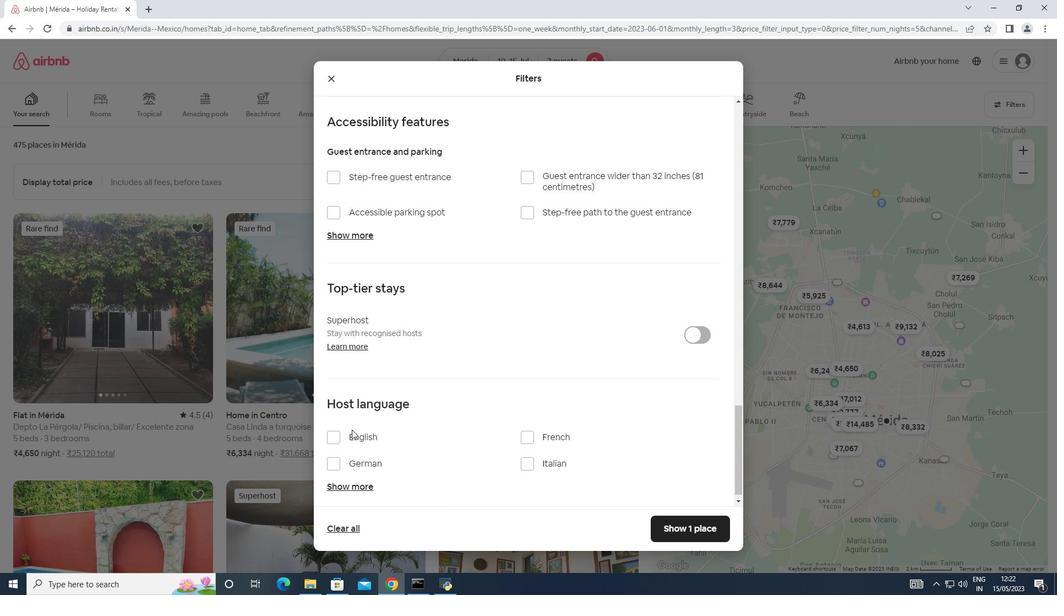 
Action: Mouse pressed left at (352, 437)
Screenshot: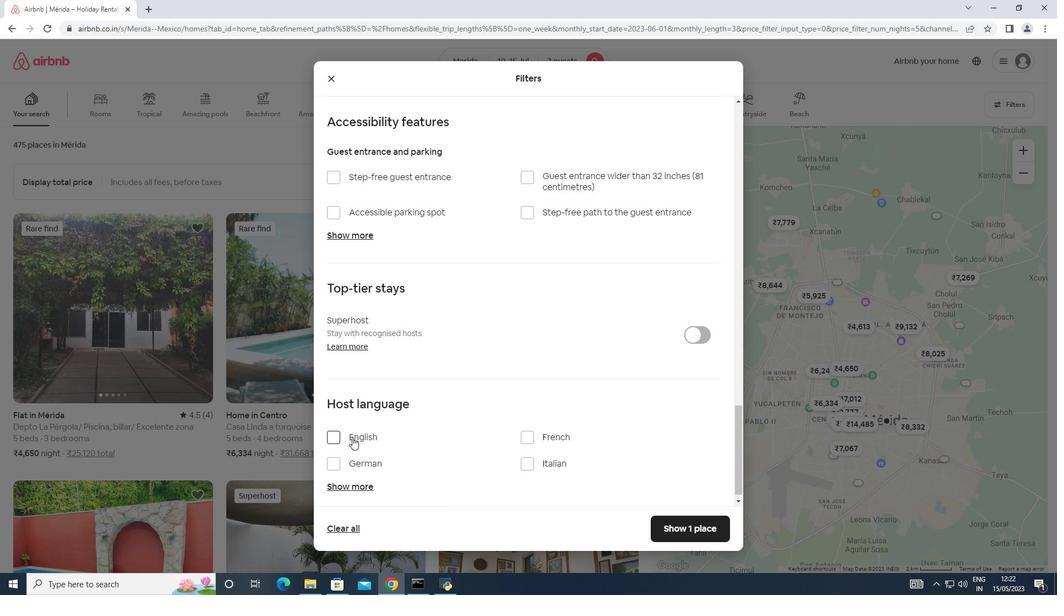 
Action: Mouse moved to (705, 533)
Screenshot: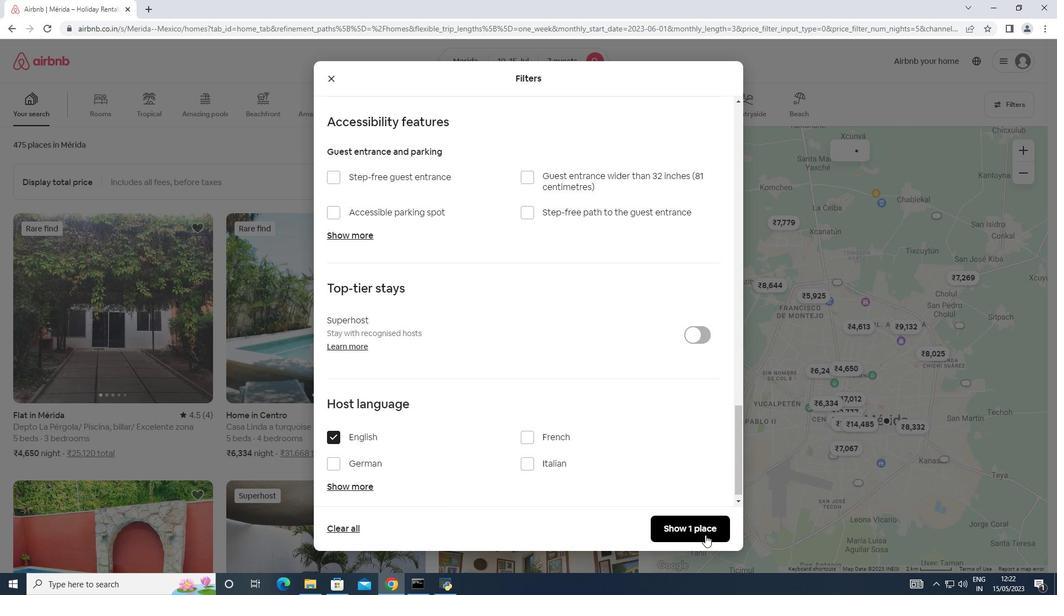 
Action: Mouse pressed left at (705, 533)
Screenshot: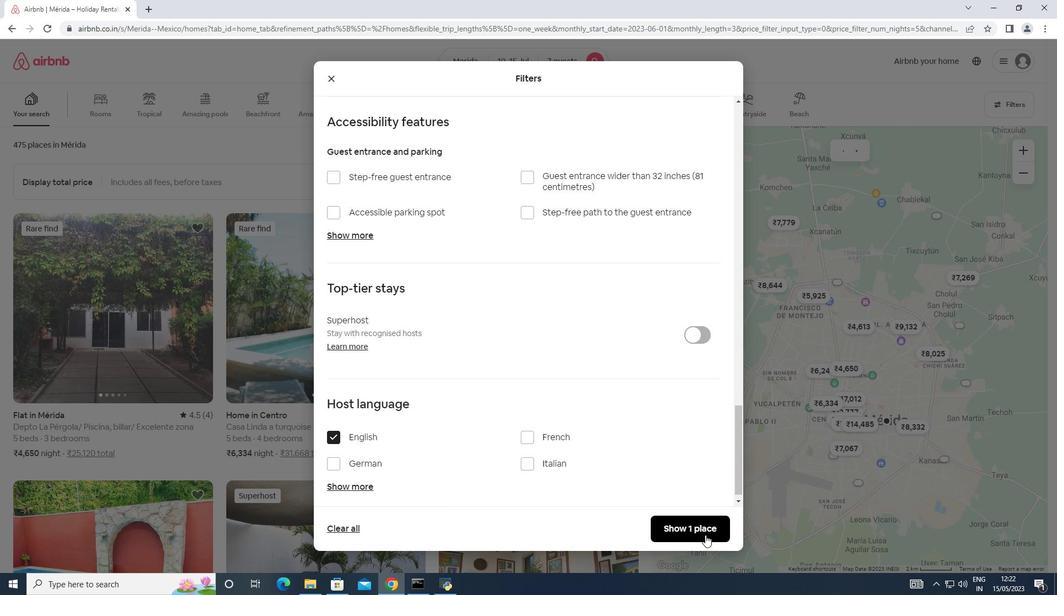 
Action: Mouse moved to (710, 523)
Screenshot: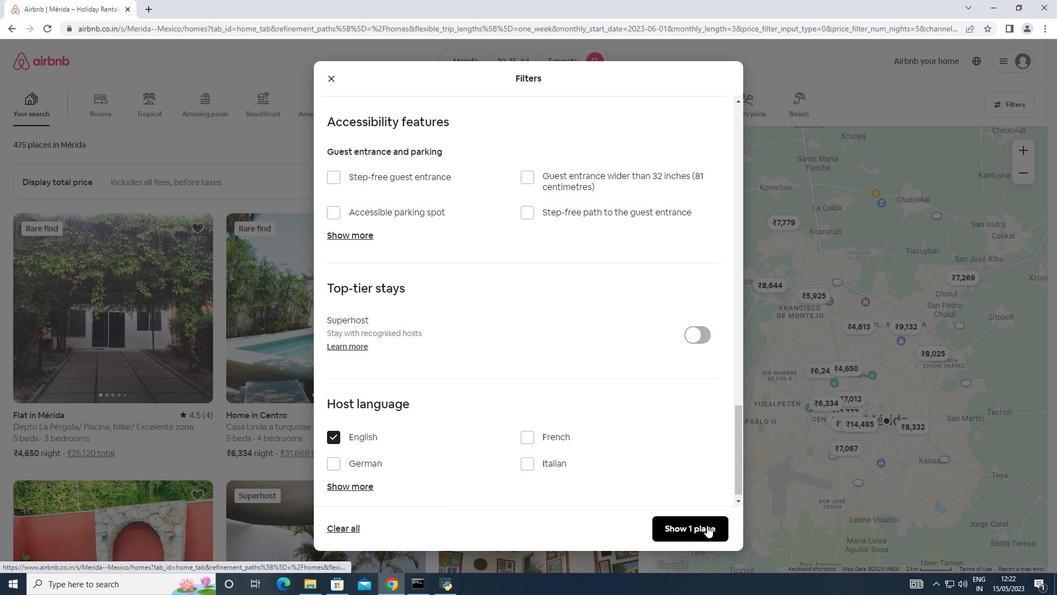 
